 Task: Search one way flight ticket for 1 adult, 6 children, 1 infant in seat and 1 infant on lap in business from West Yellowstone: Yellowstone Airport to Greenville: Pitt-greenville Airport on 5-2-2023. Choice of flights is Royal air maroc. Number of bags: 1 carry on bag. Price is upto 30000. Outbound departure time preference is 16:15.
Action: Mouse moved to (336, 299)
Screenshot: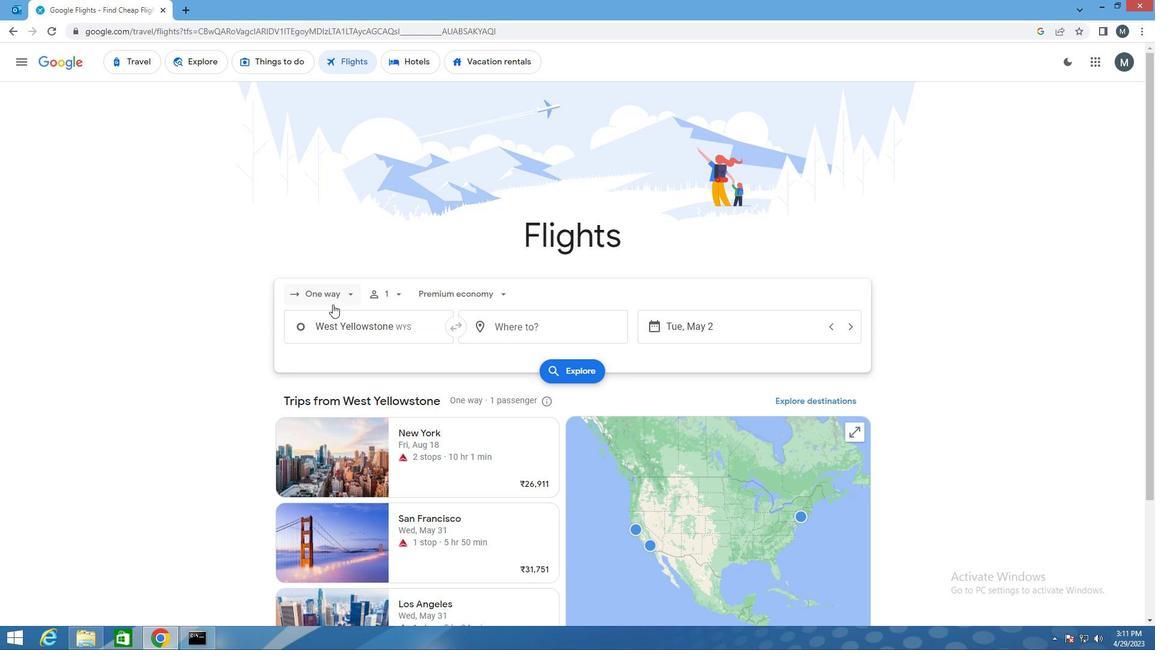 
Action: Mouse pressed left at (336, 299)
Screenshot: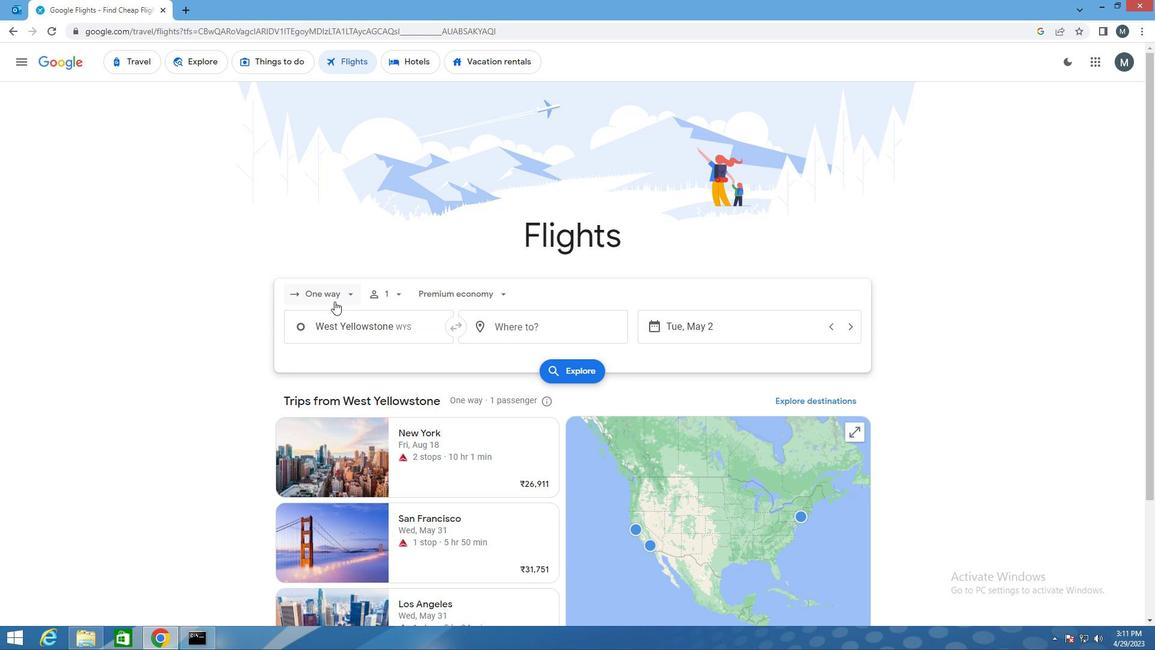 
Action: Mouse moved to (337, 347)
Screenshot: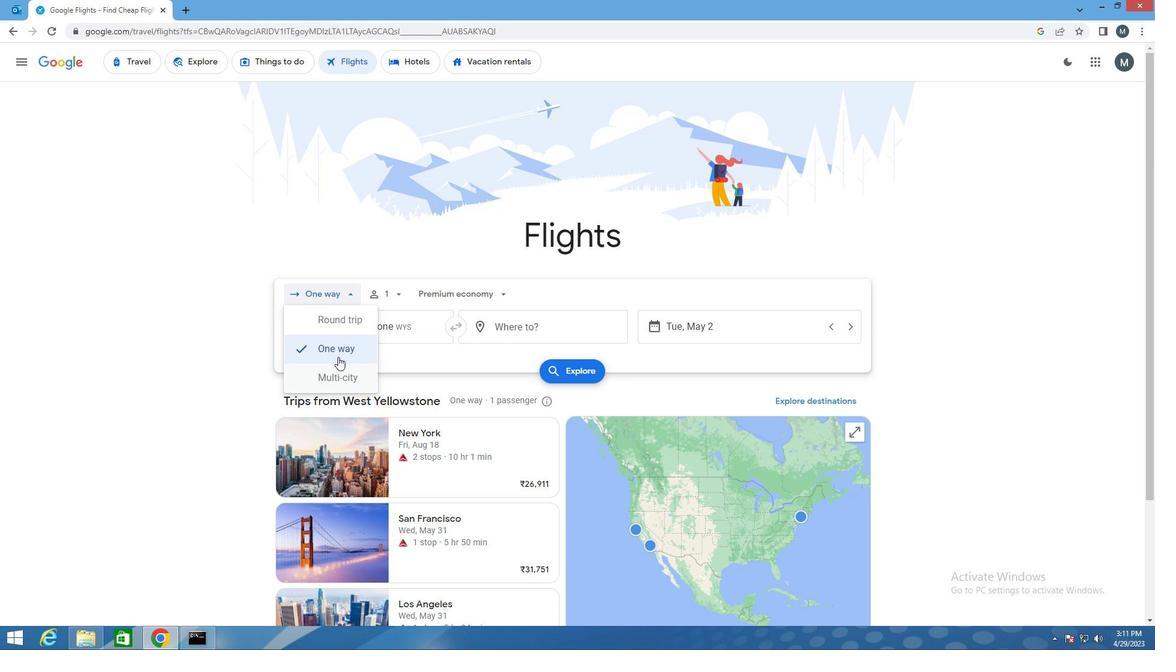 
Action: Mouse pressed left at (337, 347)
Screenshot: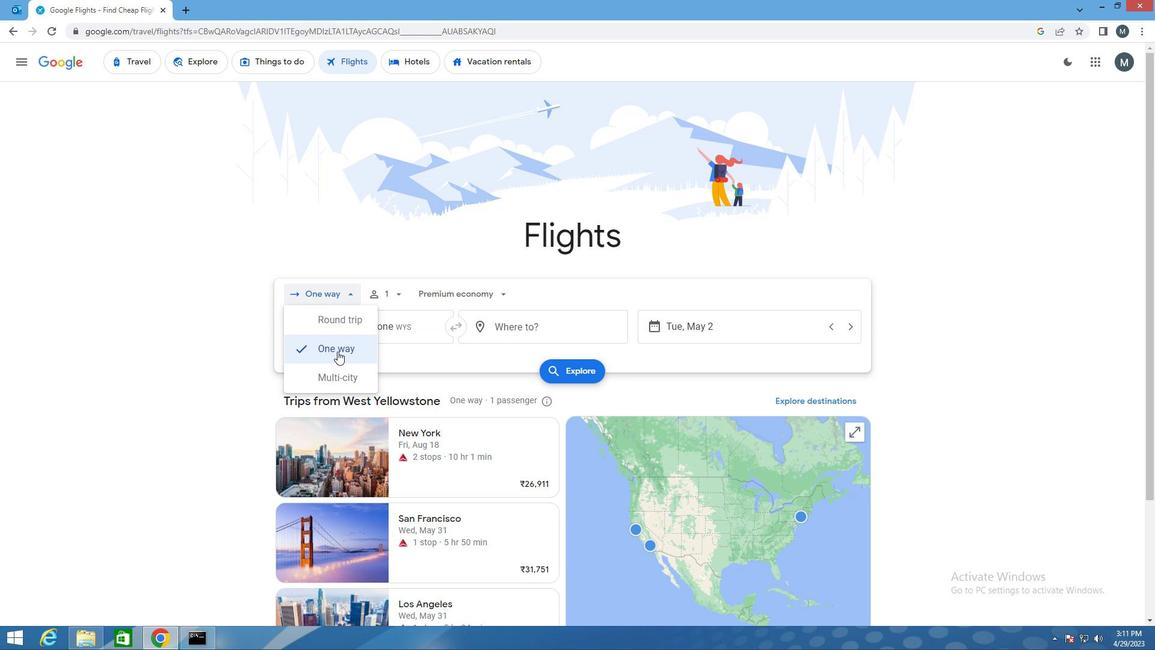 
Action: Mouse moved to (403, 296)
Screenshot: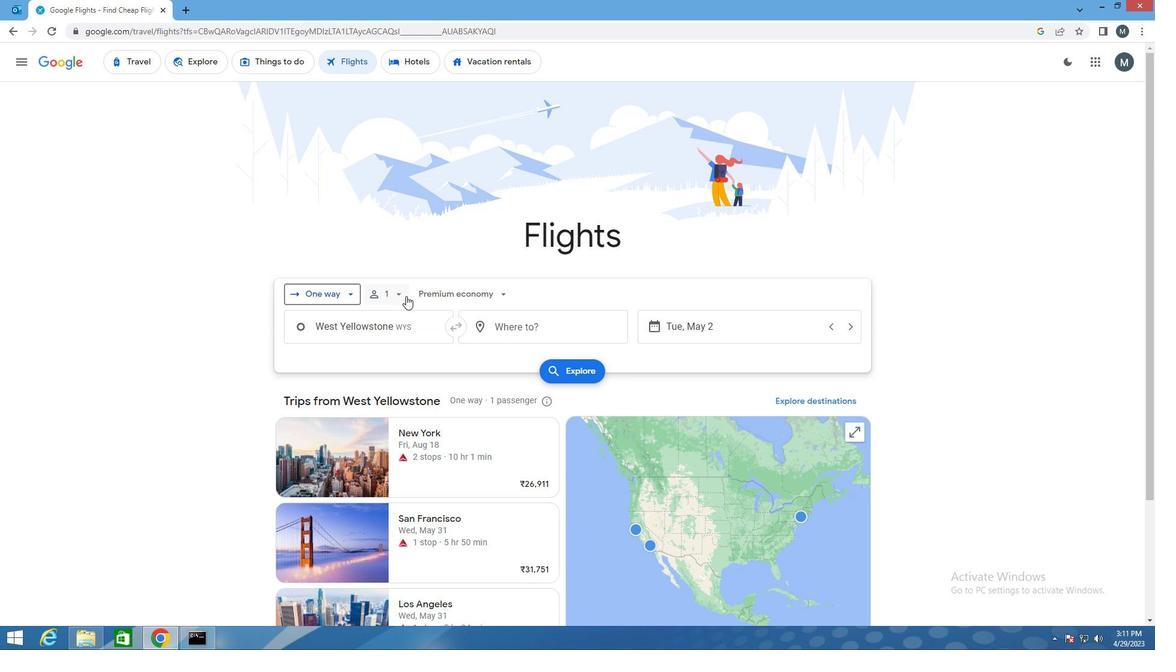 
Action: Mouse pressed left at (403, 296)
Screenshot: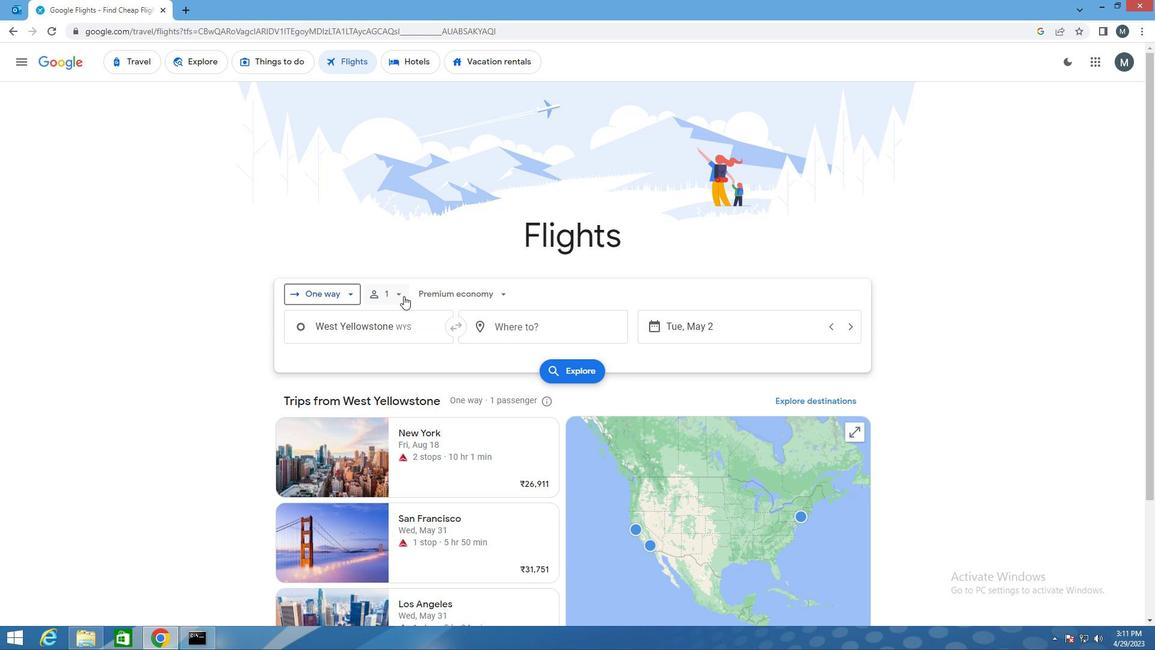 
Action: Mouse moved to (487, 322)
Screenshot: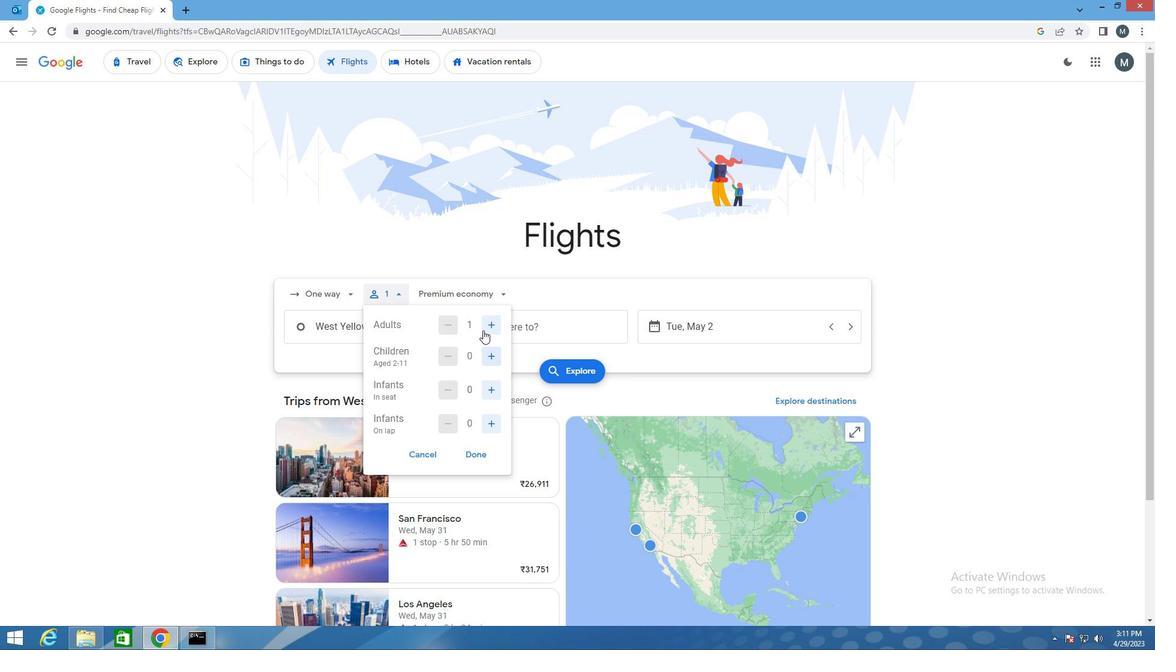 
Action: Mouse pressed left at (487, 322)
Screenshot: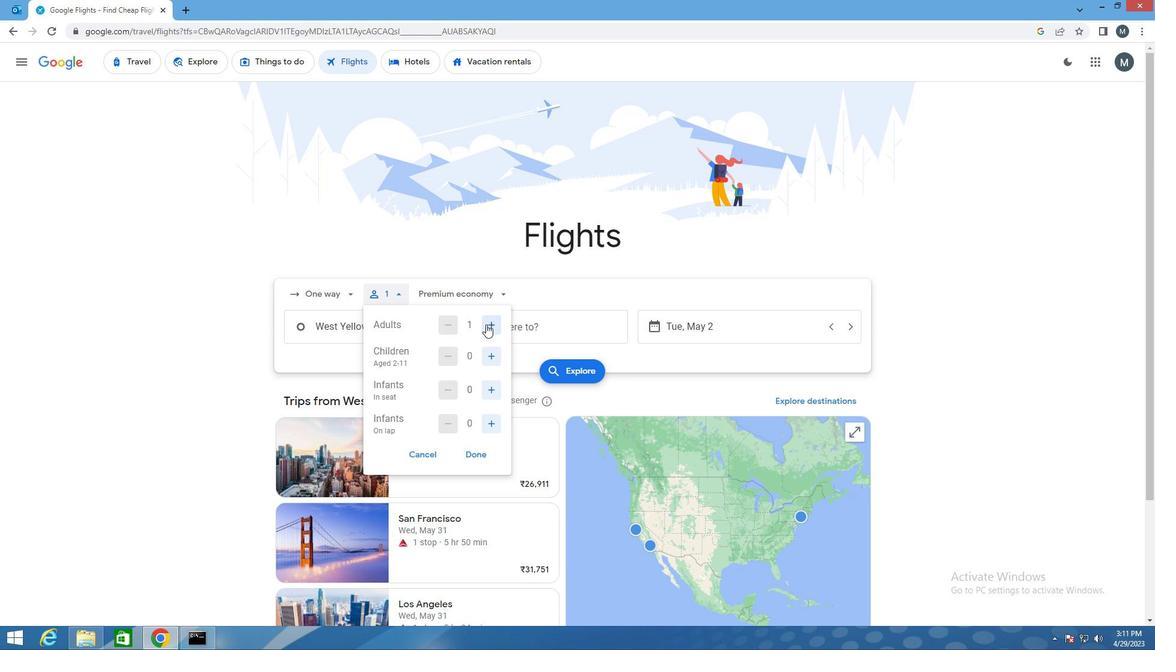 
Action: Mouse moved to (496, 356)
Screenshot: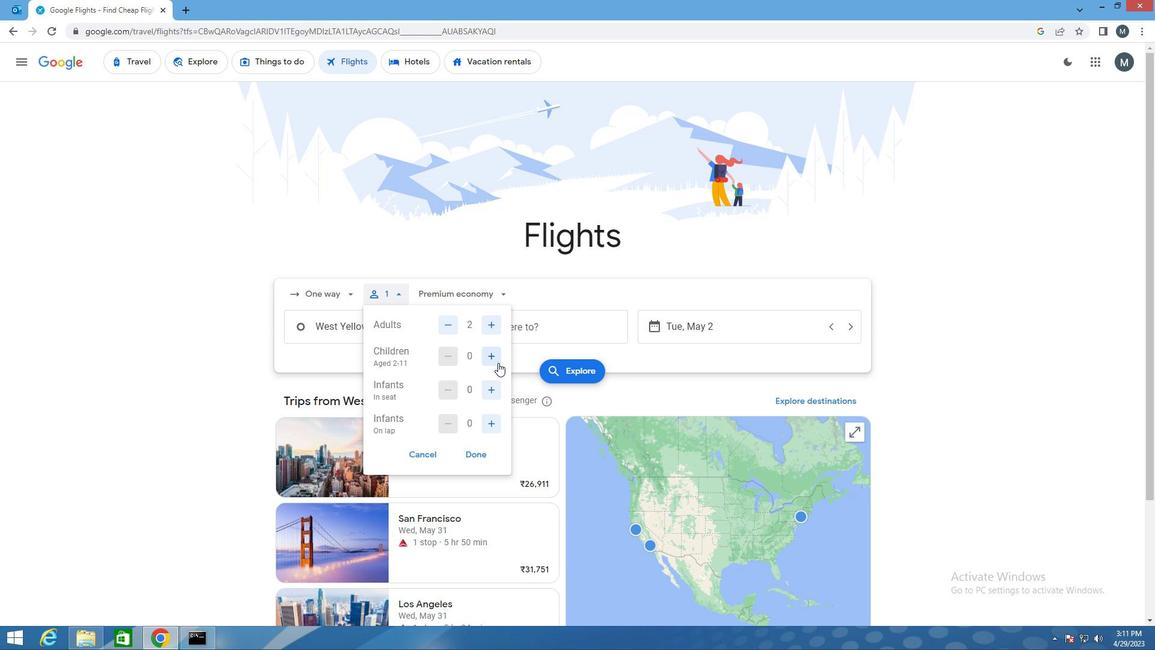 
Action: Mouse pressed left at (496, 356)
Screenshot: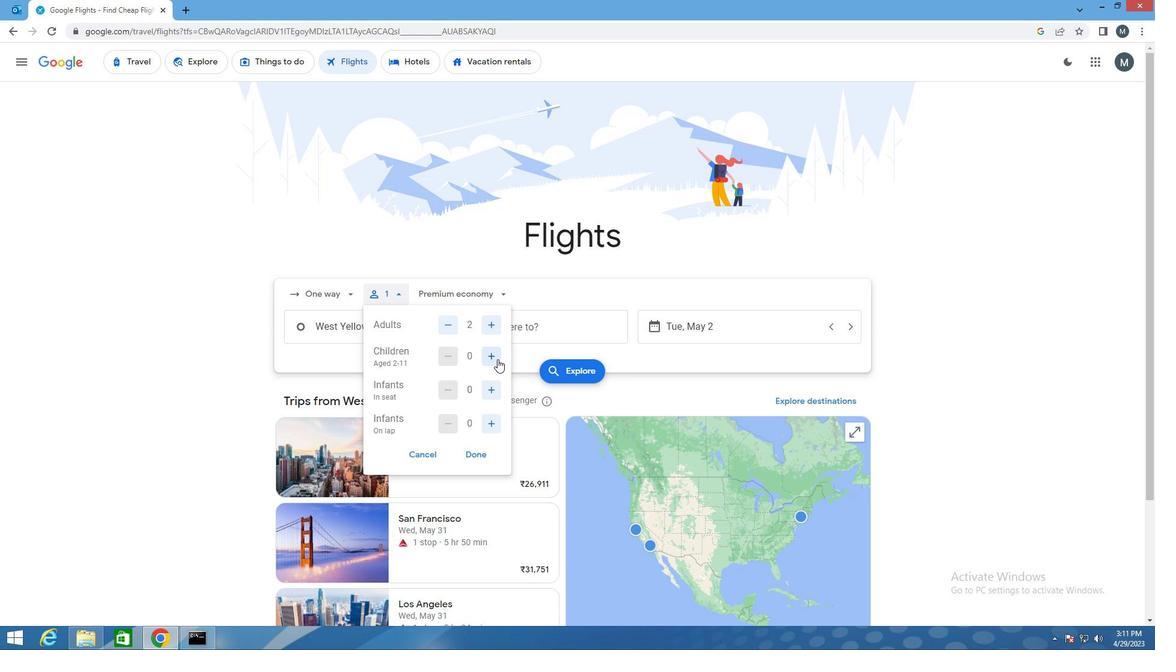
Action: Mouse moved to (452, 327)
Screenshot: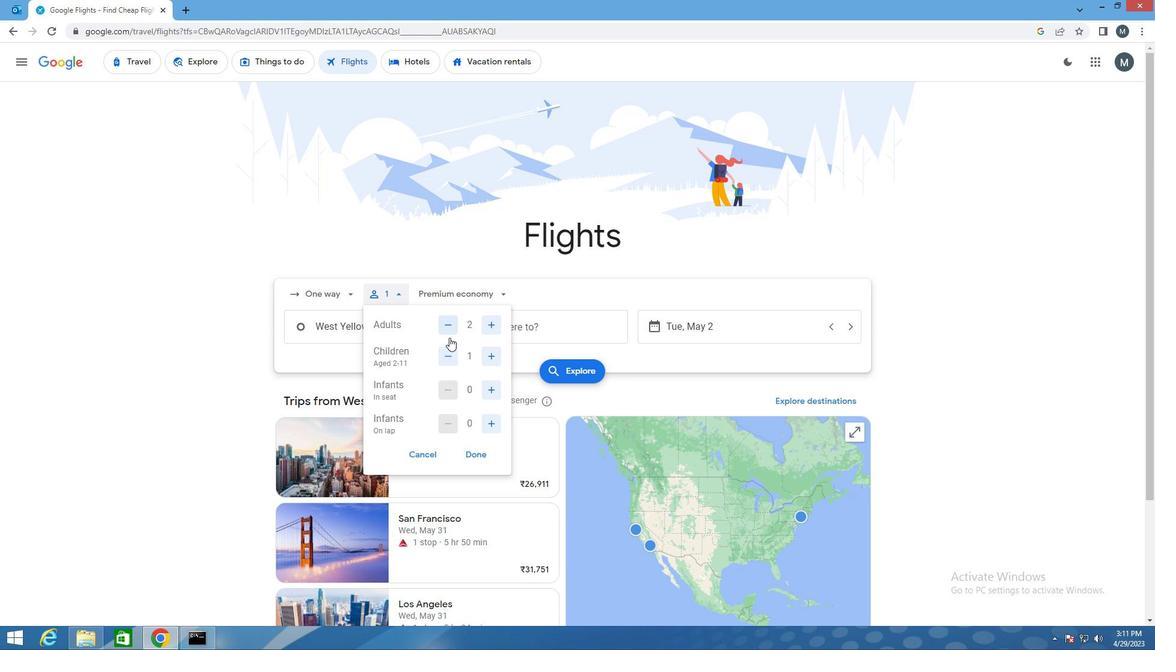 
Action: Mouse pressed left at (452, 327)
Screenshot: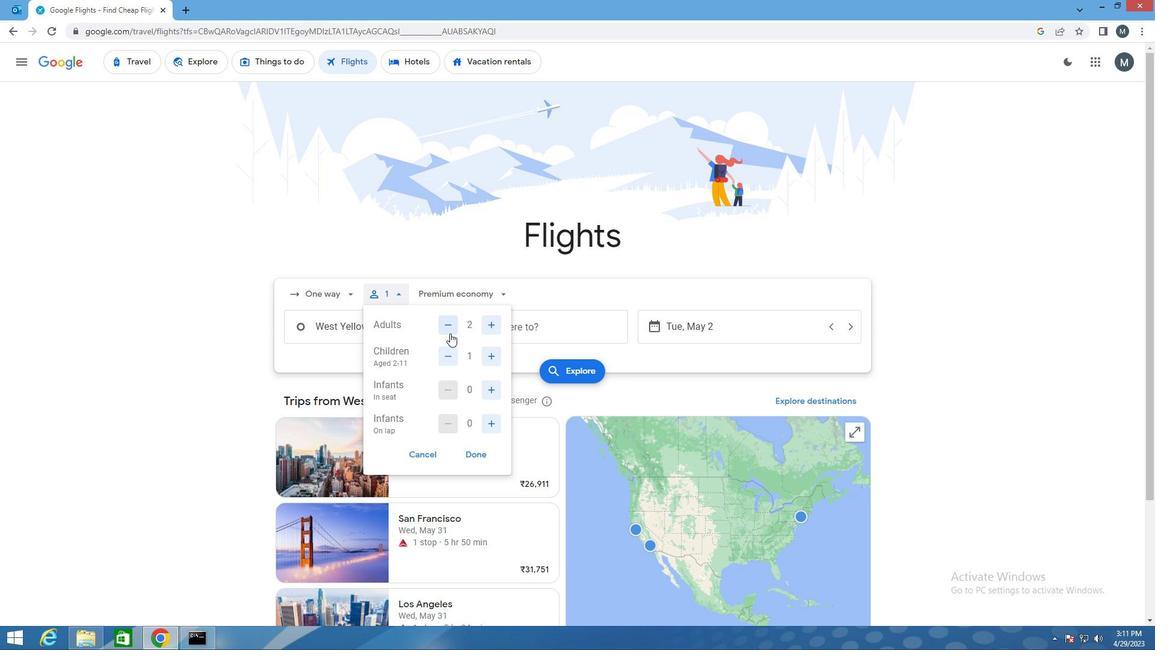 
Action: Mouse moved to (491, 360)
Screenshot: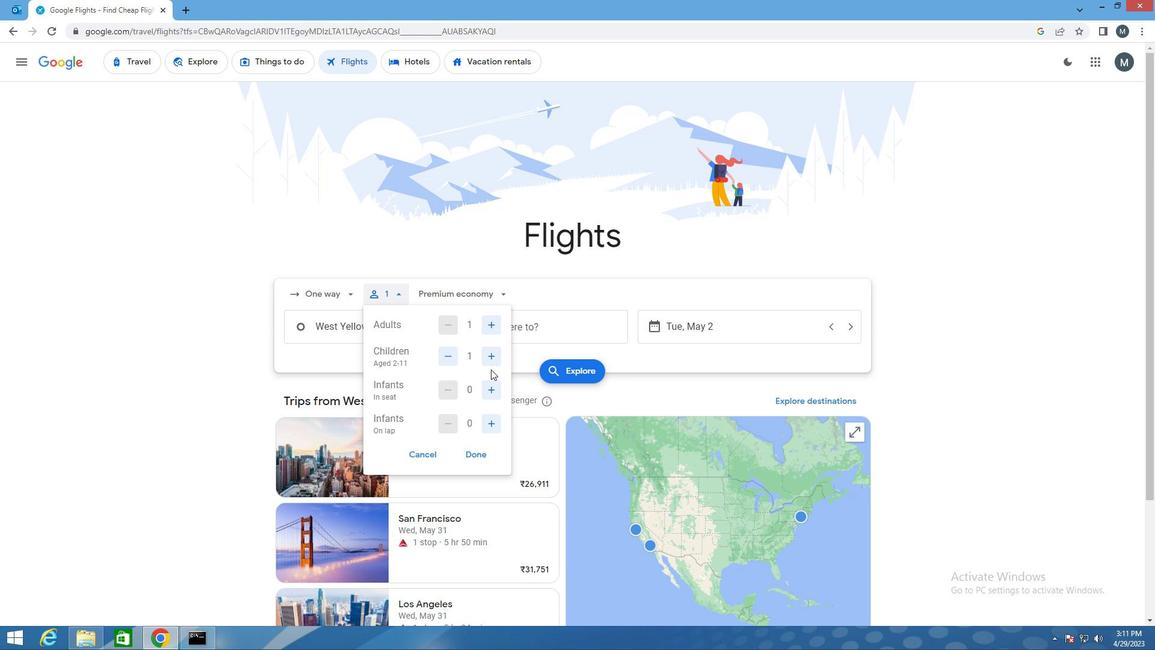 
Action: Mouse pressed left at (491, 360)
Screenshot: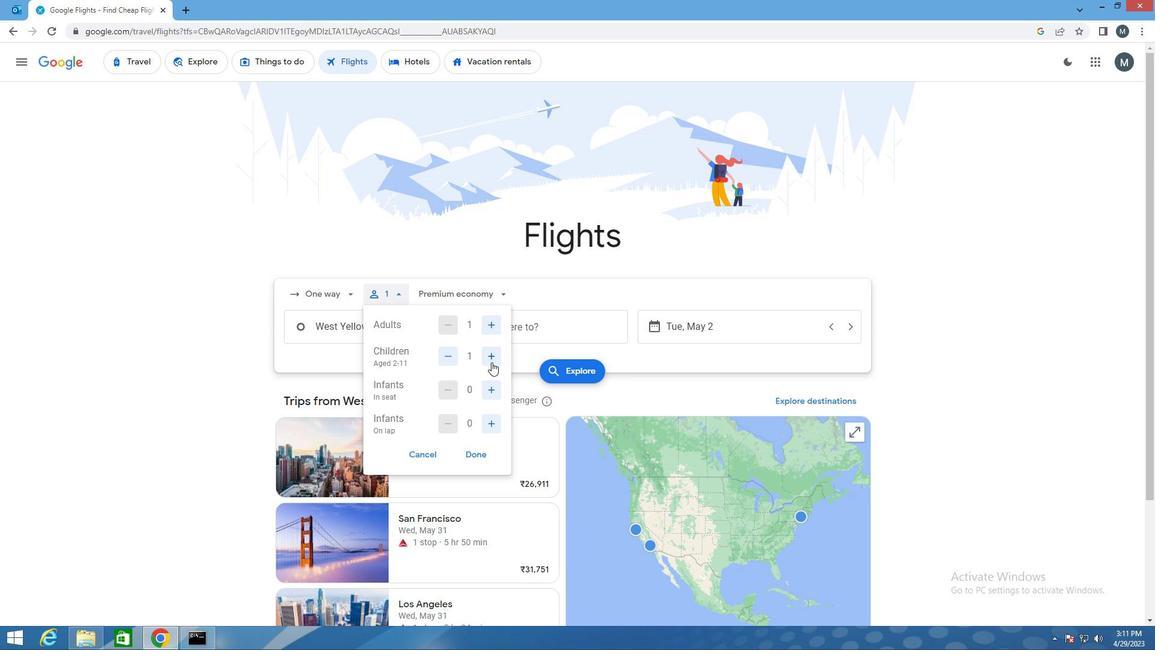 
Action: Mouse pressed left at (491, 360)
Screenshot: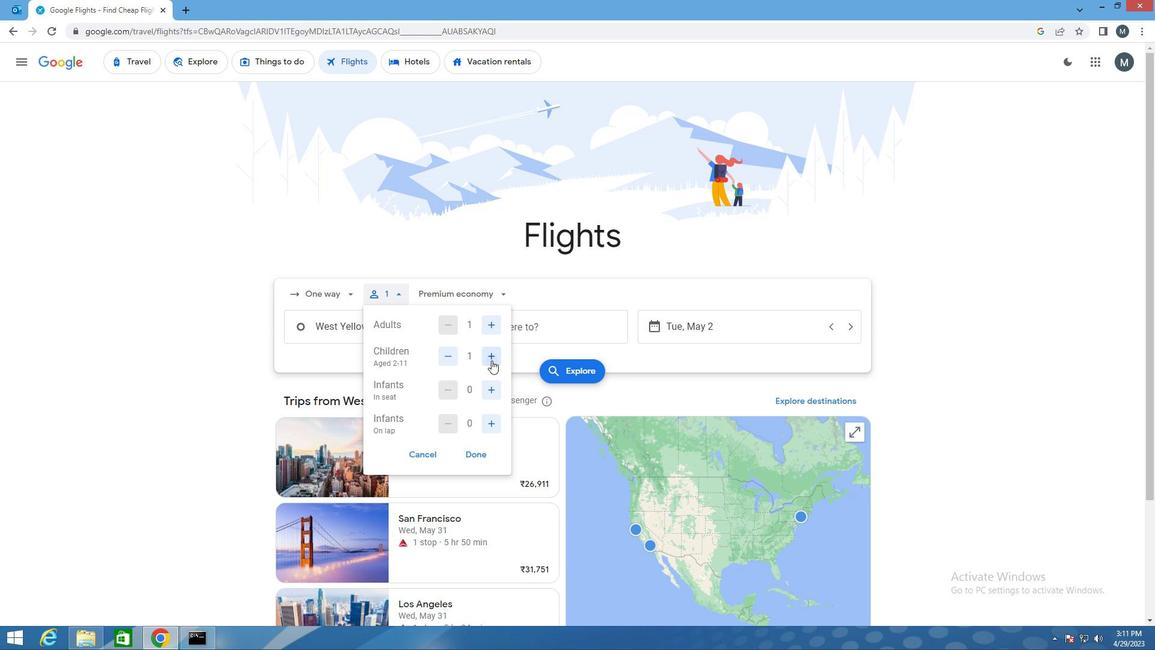 
Action: Mouse pressed left at (491, 360)
Screenshot: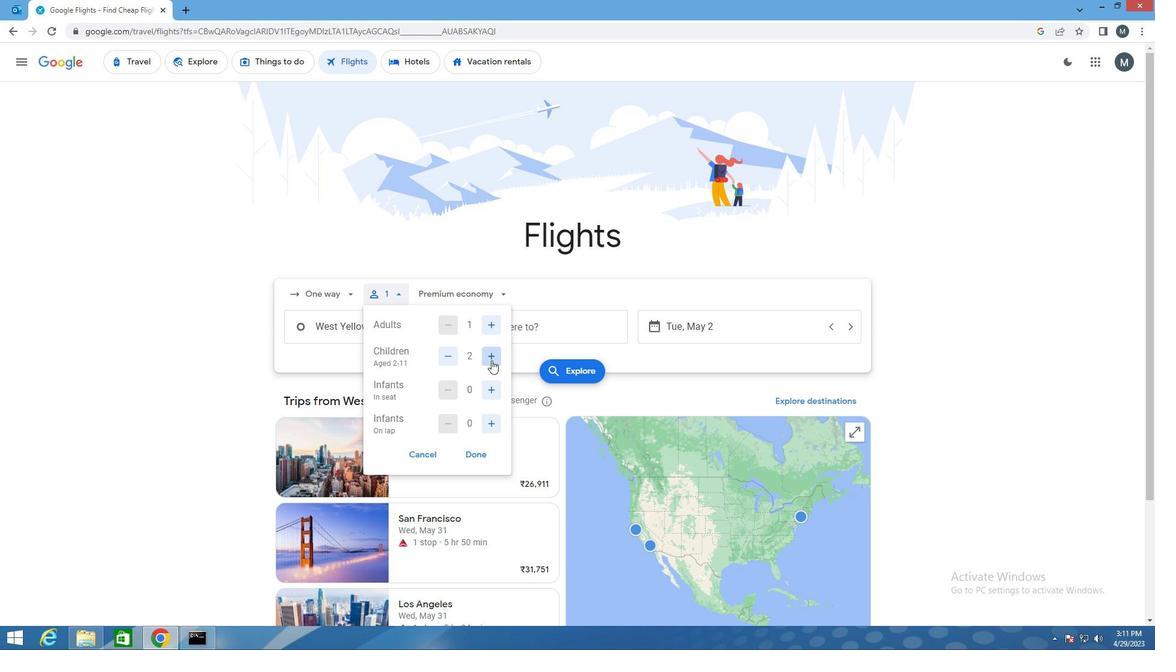 
Action: Mouse moved to (492, 359)
Screenshot: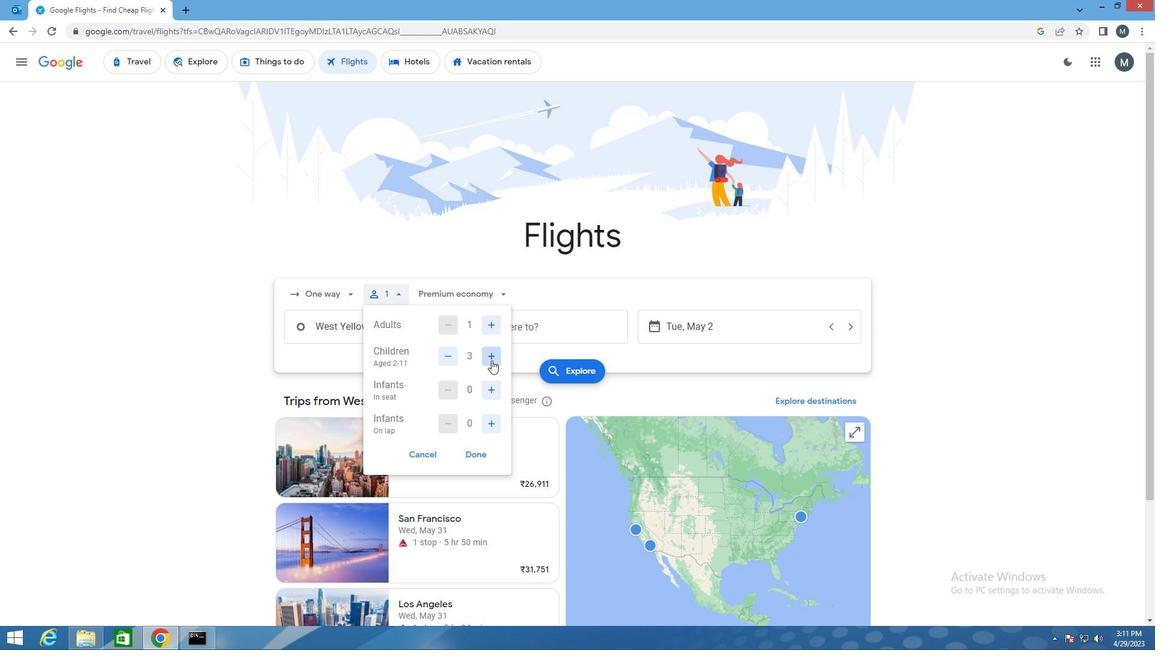 
Action: Mouse pressed left at (492, 359)
Screenshot: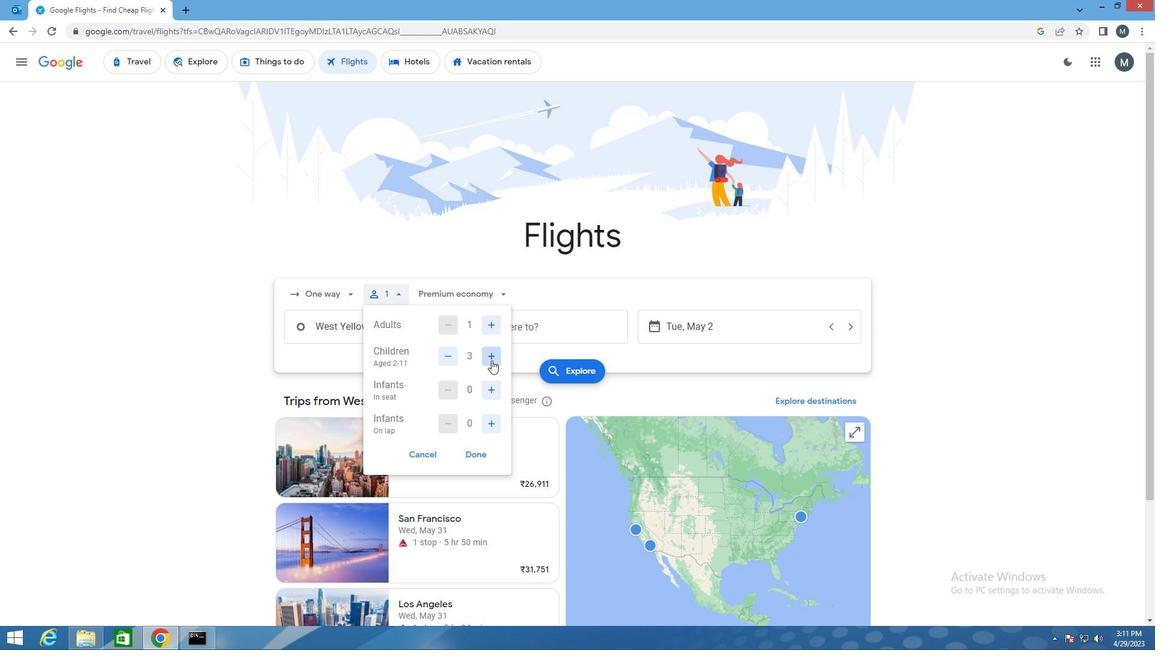 
Action: Mouse pressed left at (492, 359)
Screenshot: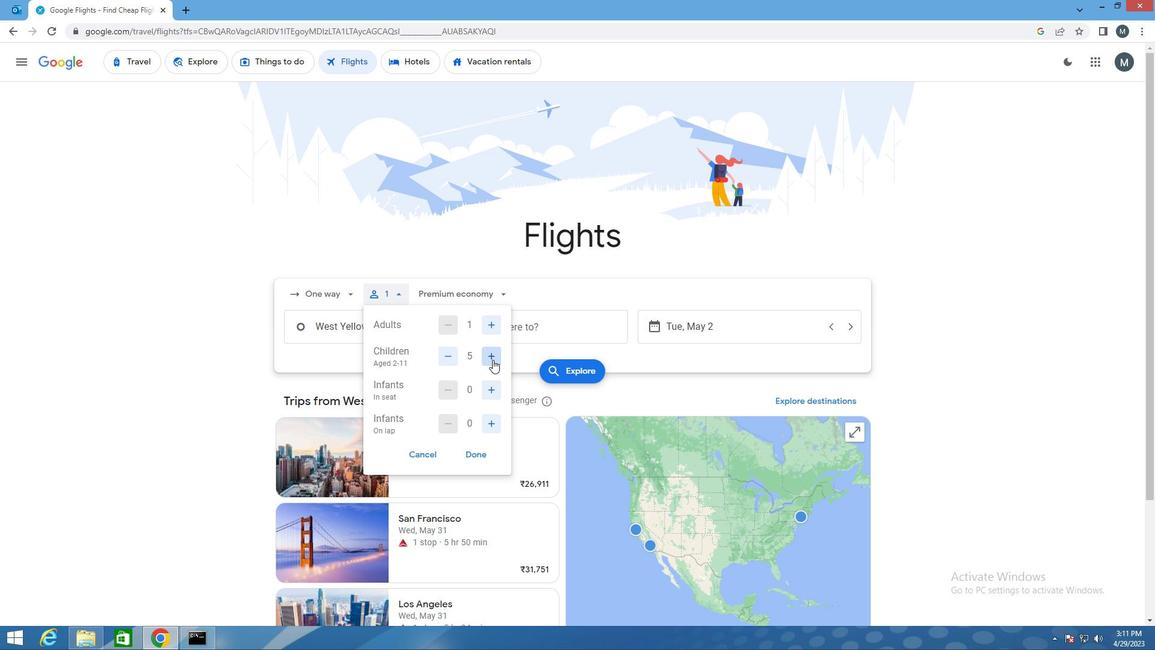 
Action: Mouse moved to (495, 390)
Screenshot: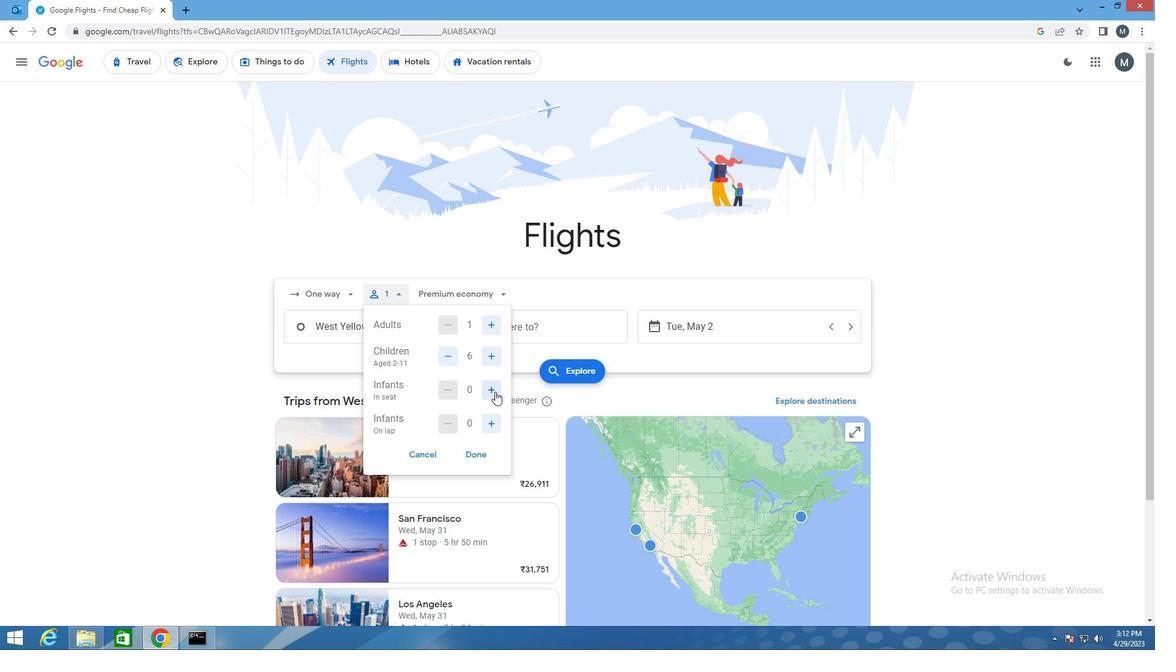 
Action: Mouse pressed left at (495, 390)
Screenshot: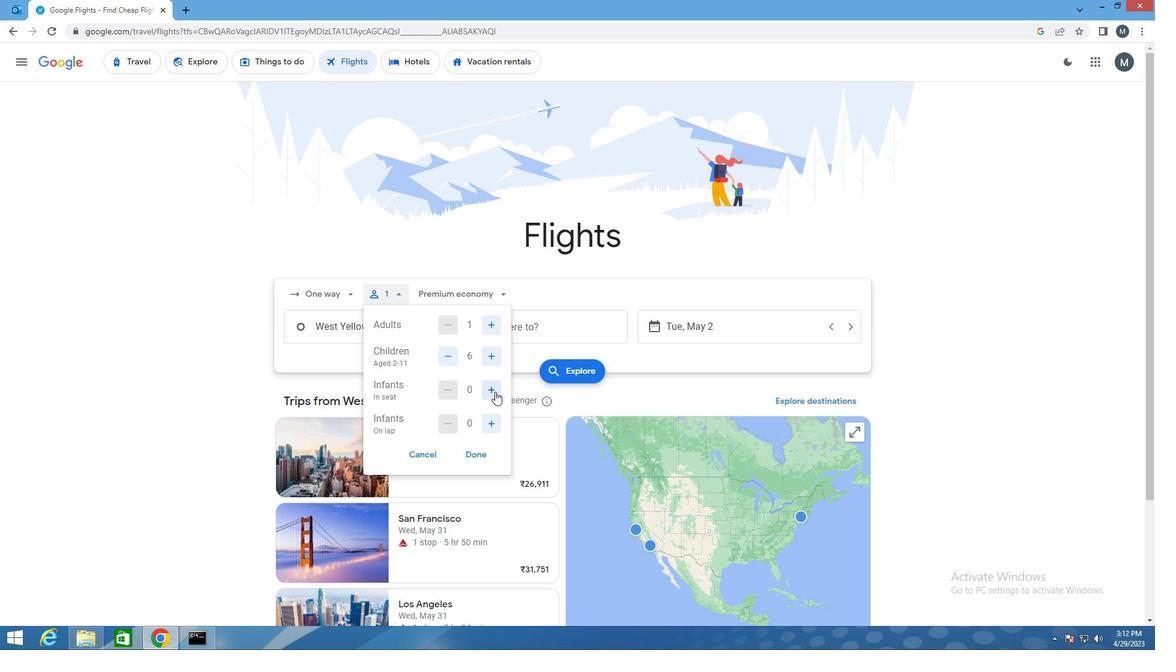 
Action: Mouse moved to (485, 423)
Screenshot: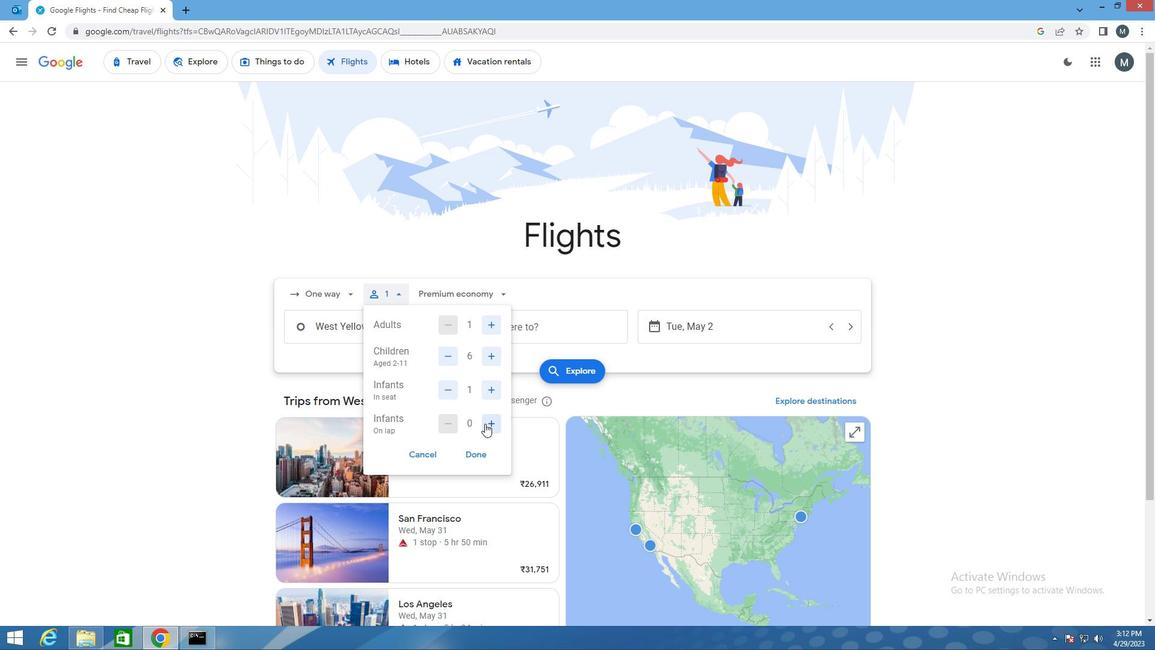 
Action: Mouse pressed left at (485, 423)
Screenshot: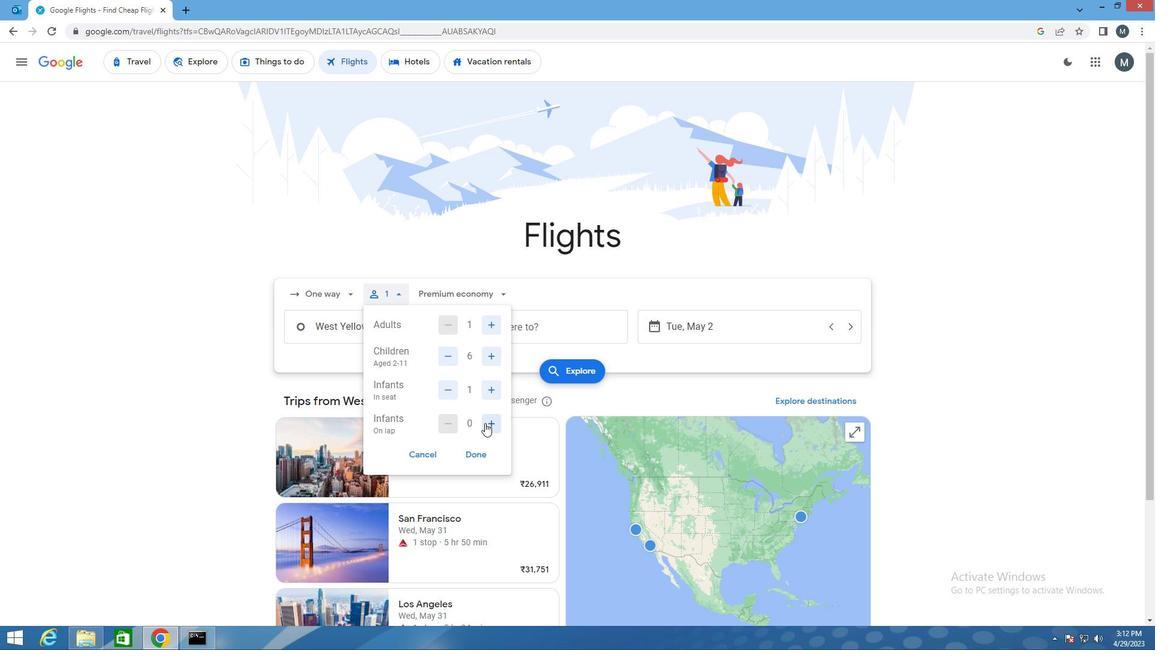 
Action: Mouse moved to (474, 453)
Screenshot: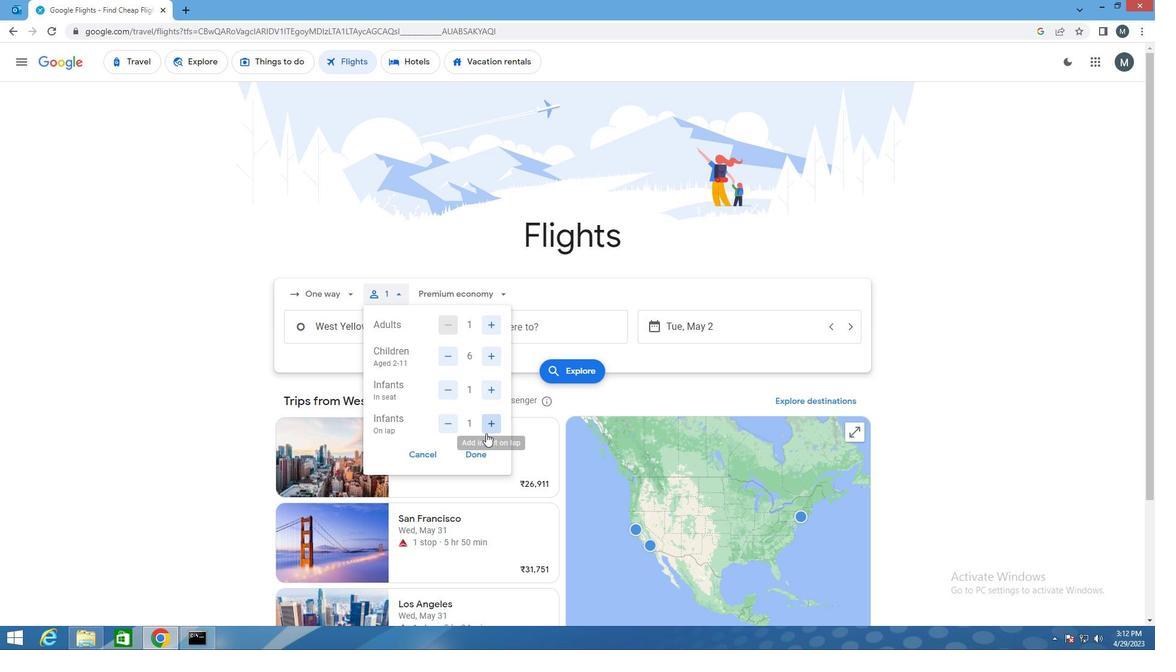 
Action: Mouse pressed left at (474, 453)
Screenshot: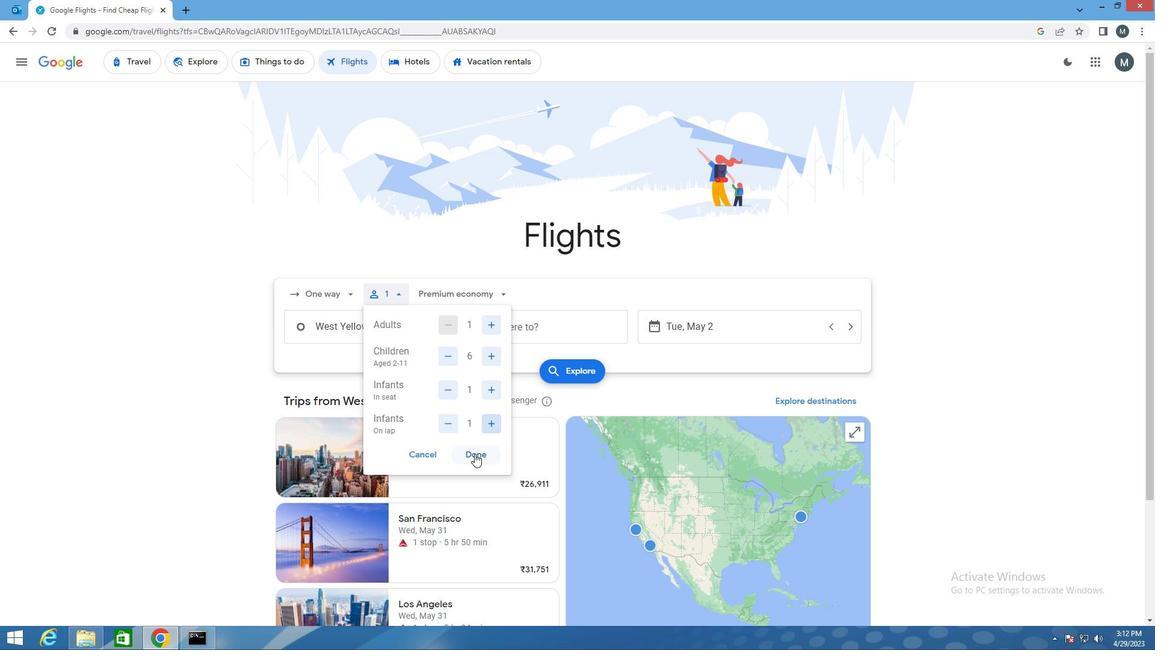 
Action: Mouse moved to (480, 305)
Screenshot: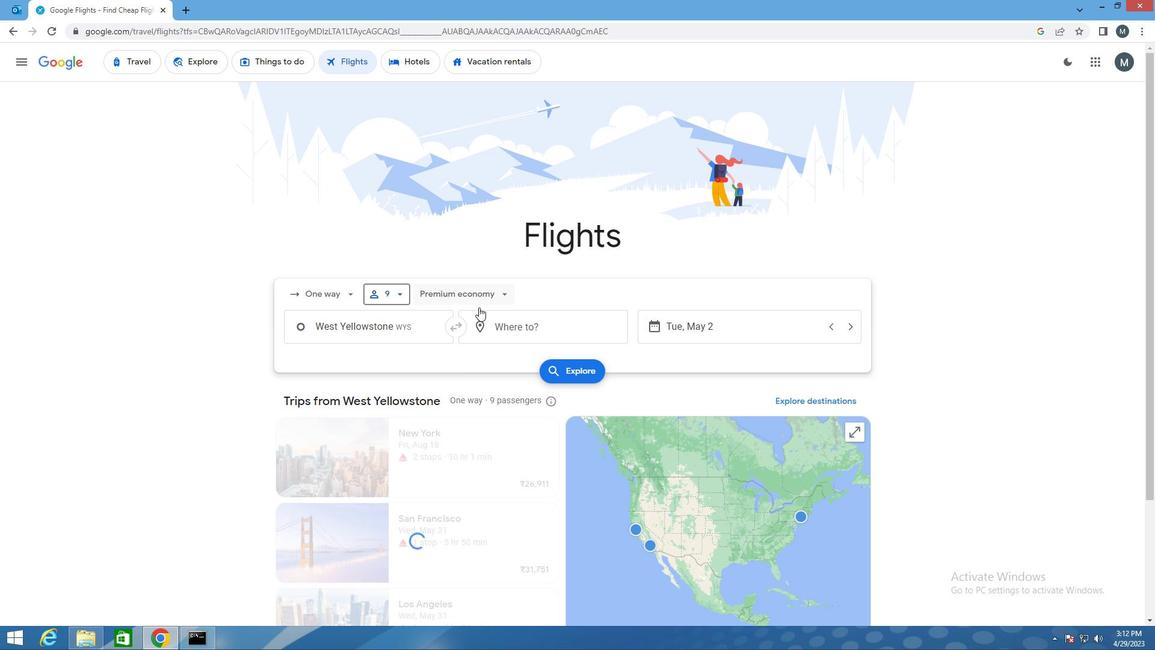 
Action: Mouse pressed left at (480, 305)
Screenshot: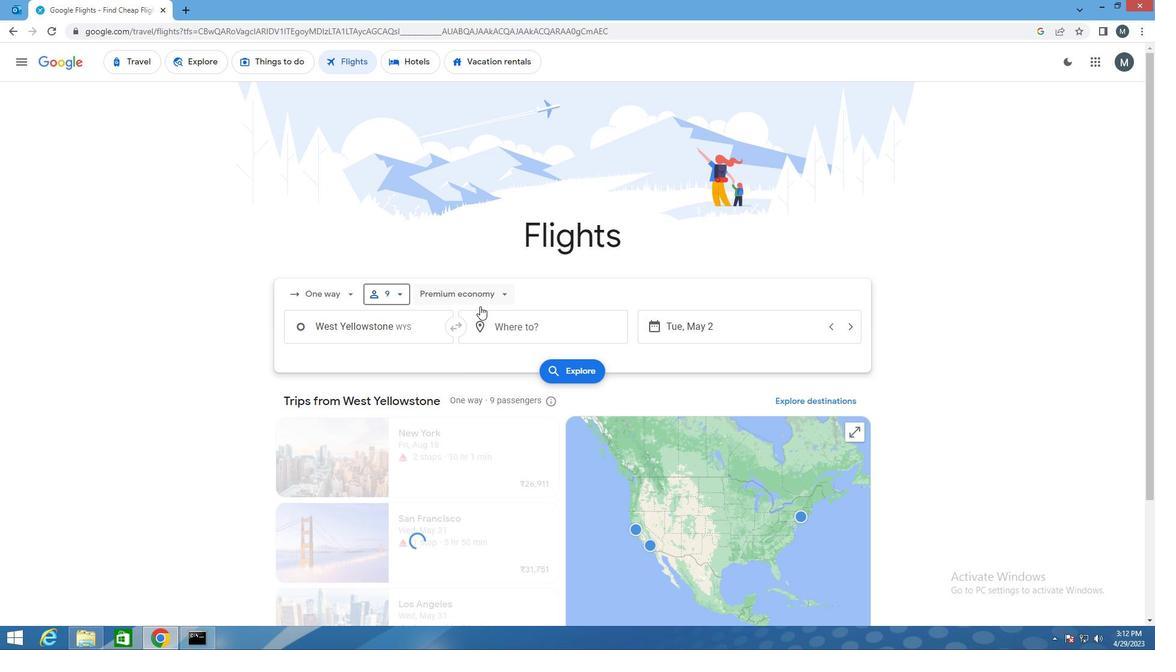 
Action: Mouse moved to (463, 379)
Screenshot: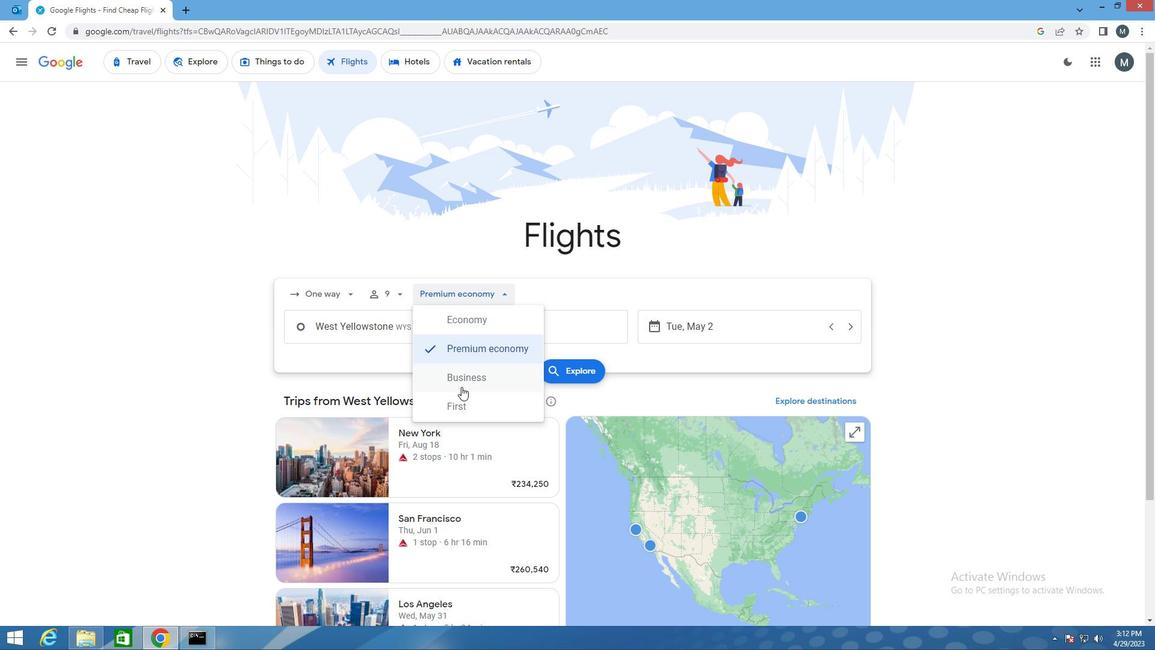 
Action: Mouse pressed left at (463, 379)
Screenshot: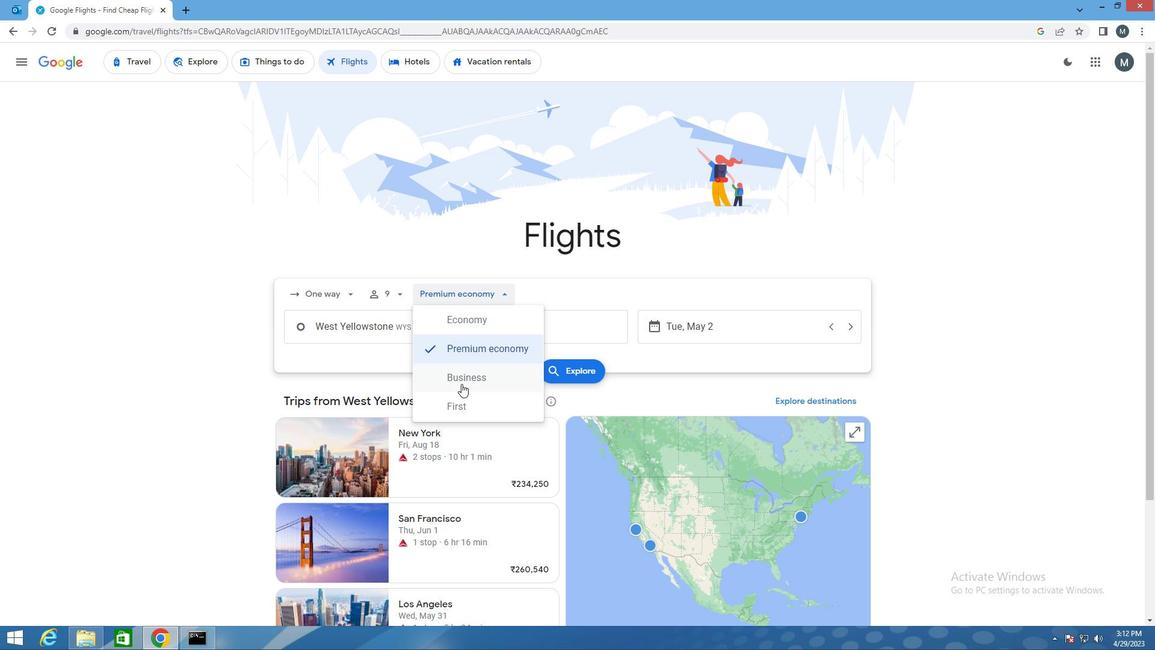 
Action: Mouse moved to (405, 333)
Screenshot: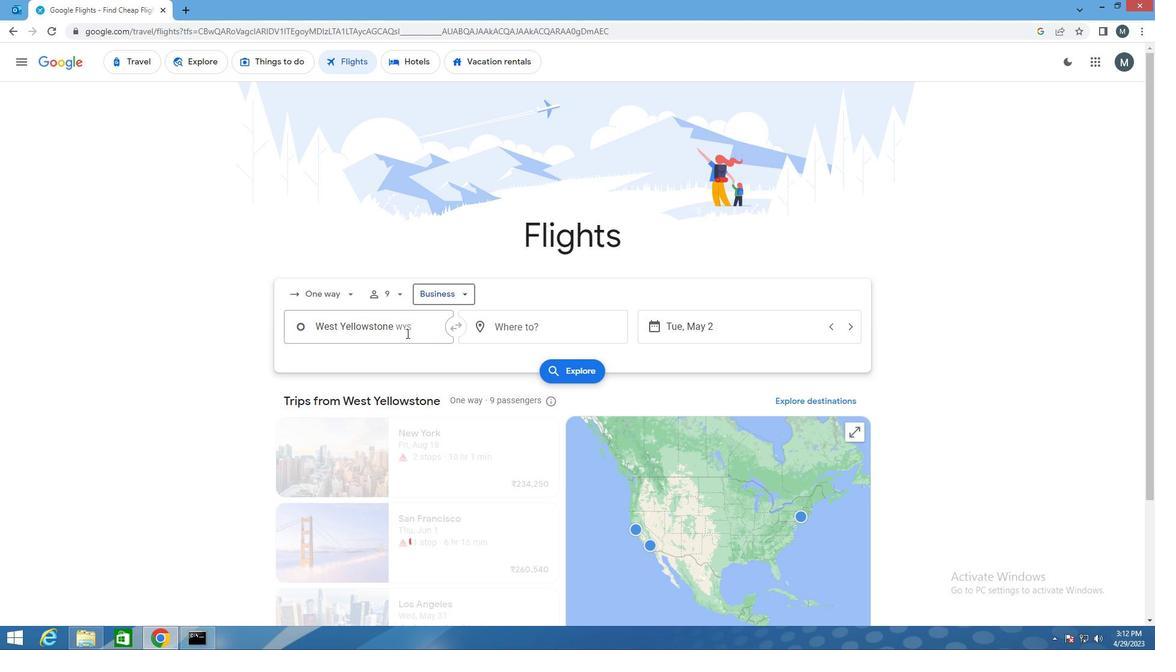 
Action: Mouse pressed left at (405, 333)
Screenshot: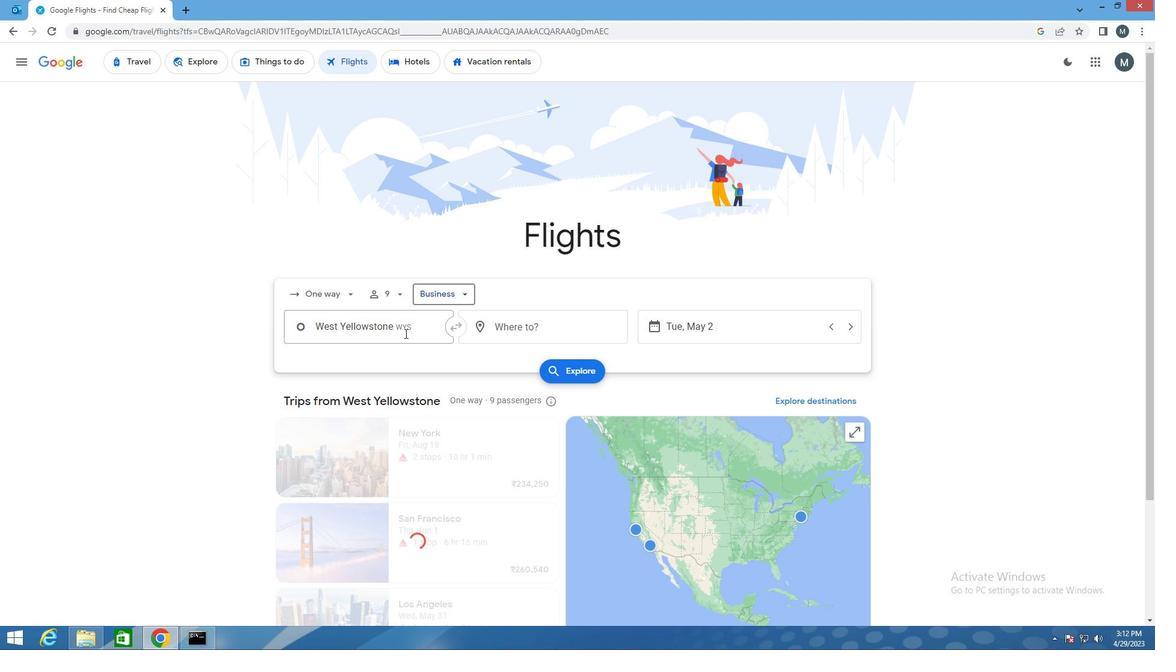 
Action: Key pressed w
Screenshot: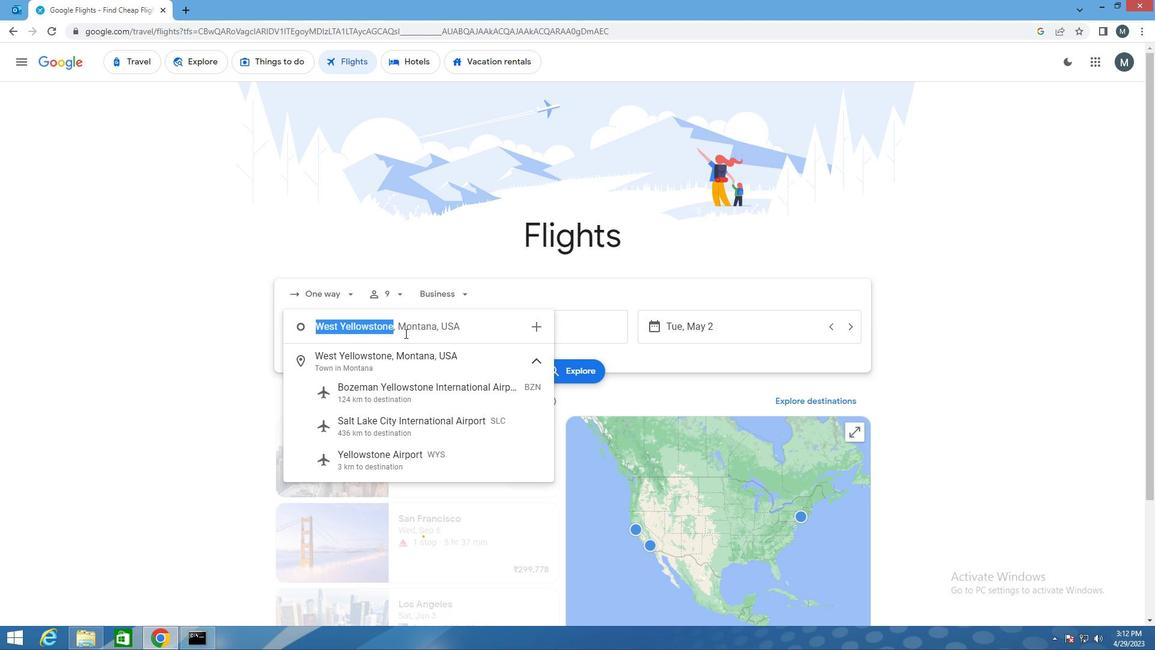 
Action: Mouse moved to (403, 333)
Screenshot: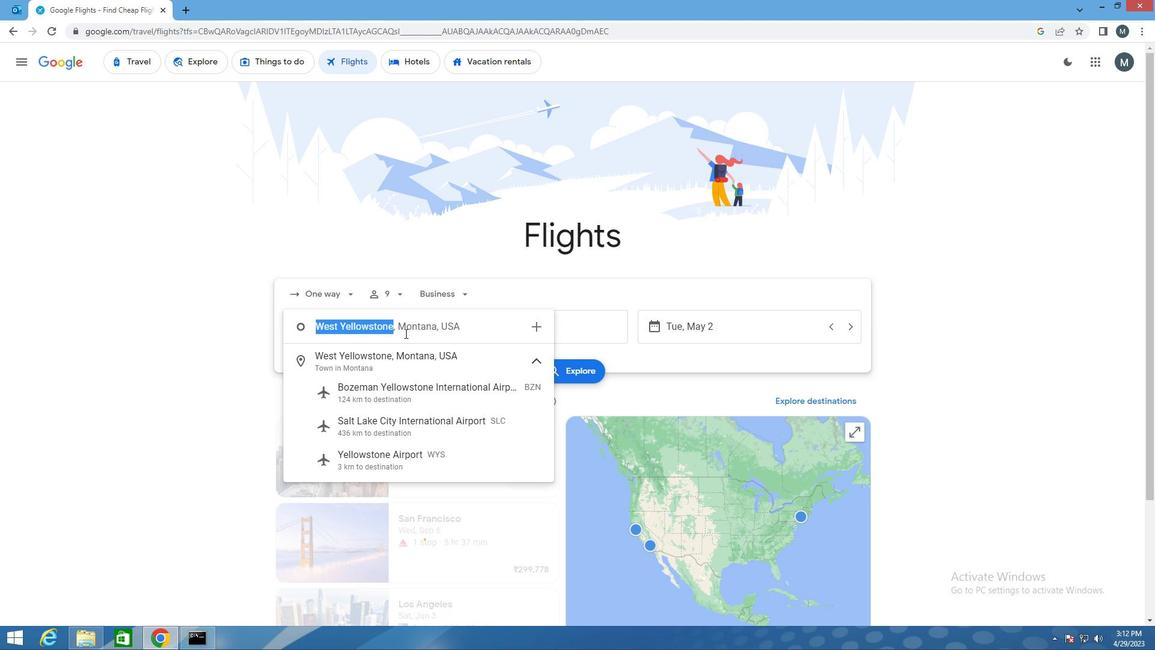 
Action: Key pressed y
Screenshot: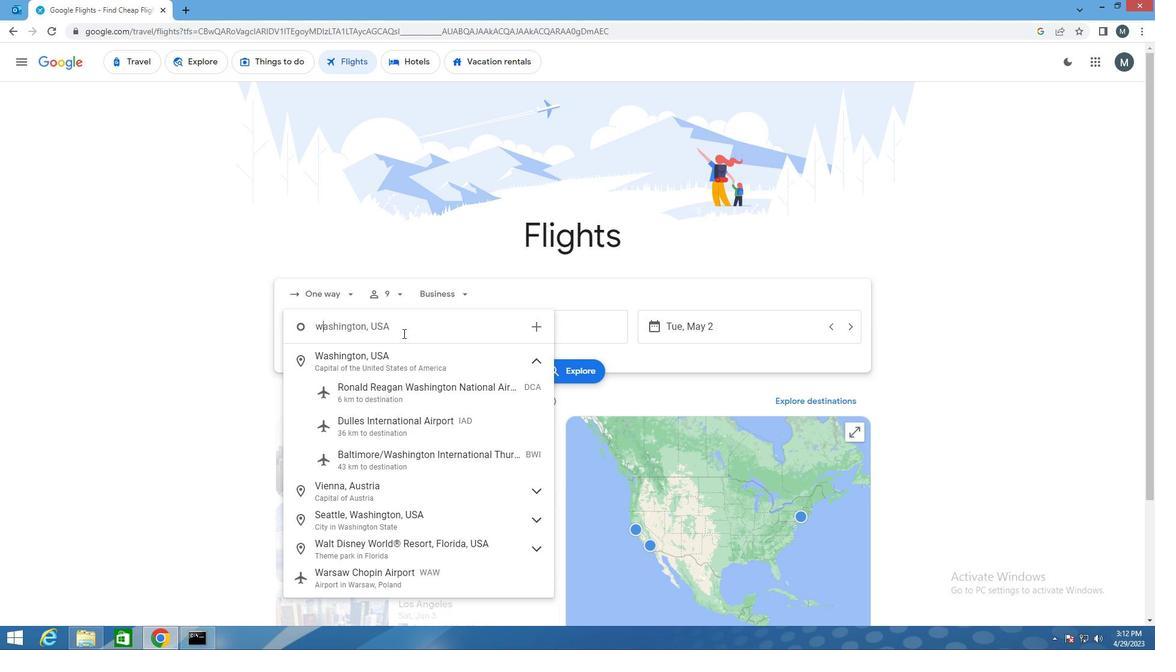 
Action: Mouse moved to (403, 334)
Screenshot: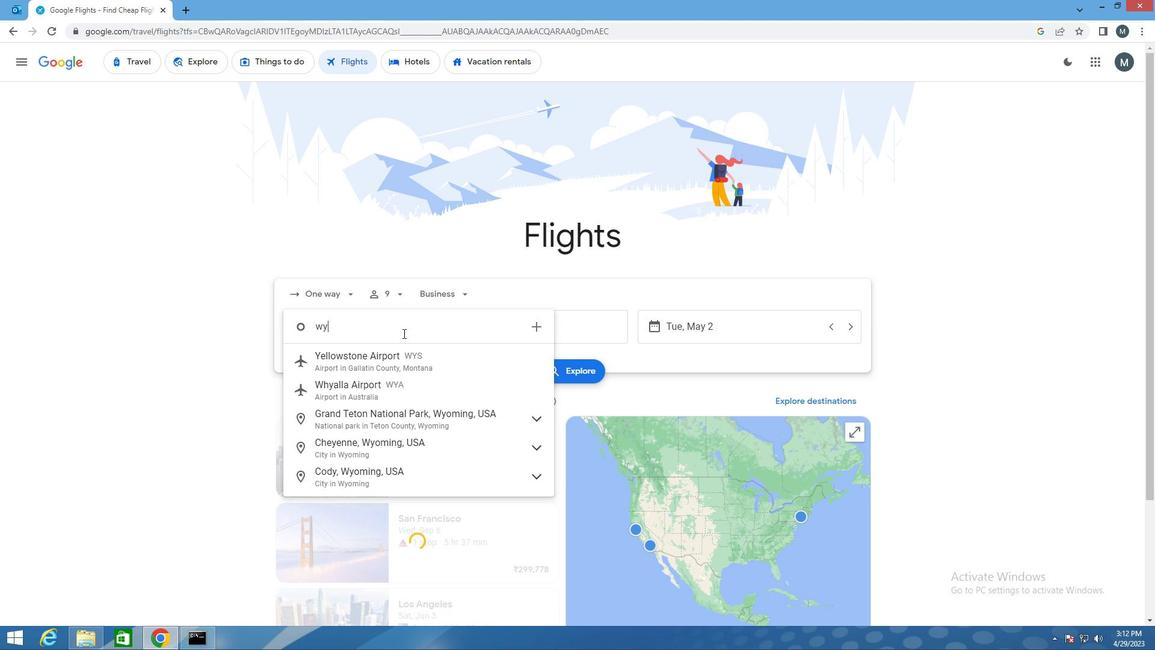 
Action: Key pressed s
Screenshot: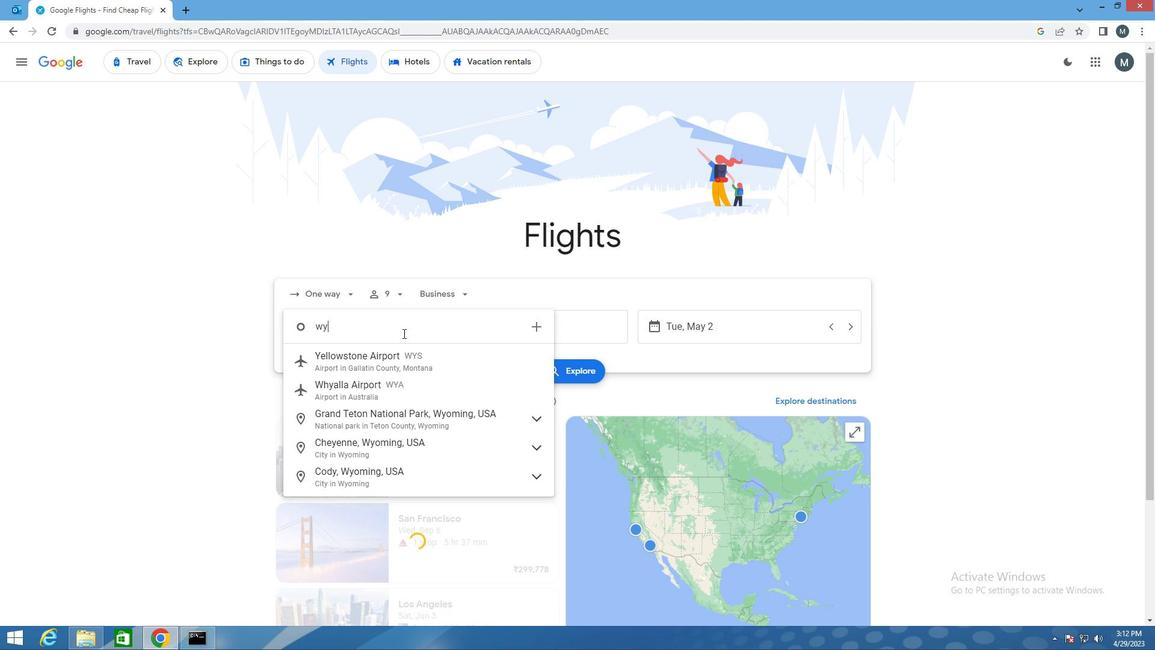 
Action: Mouse moved to (405, 365)
Screenshot: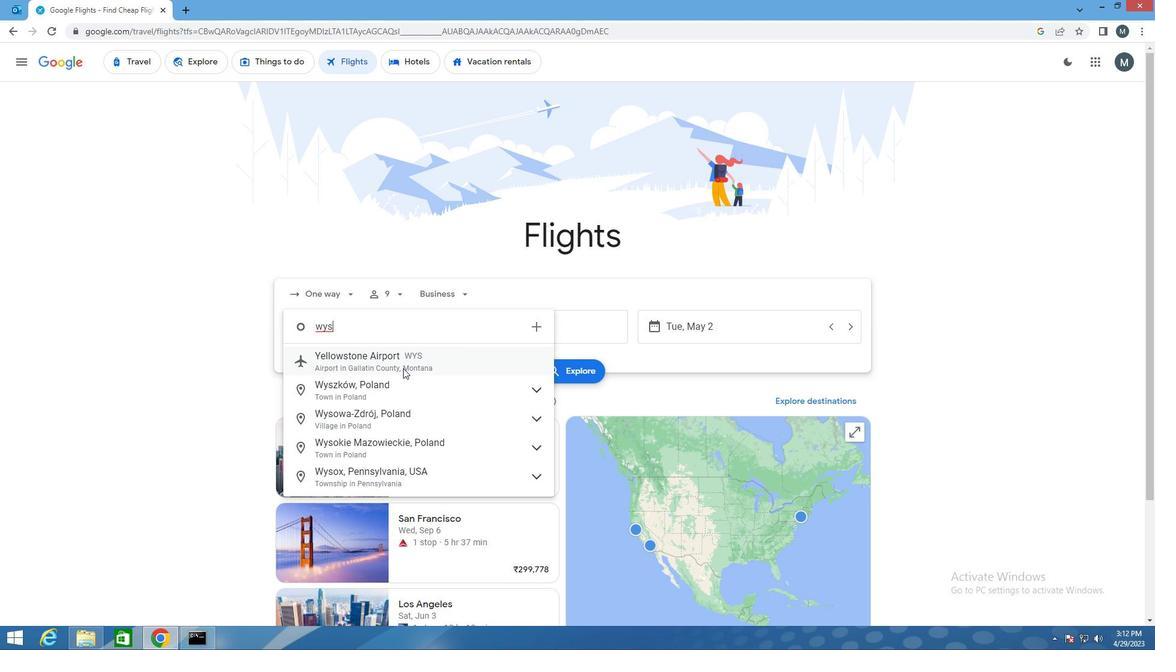 
Action: Mouse pressed left at (405, 365)
Screenshot: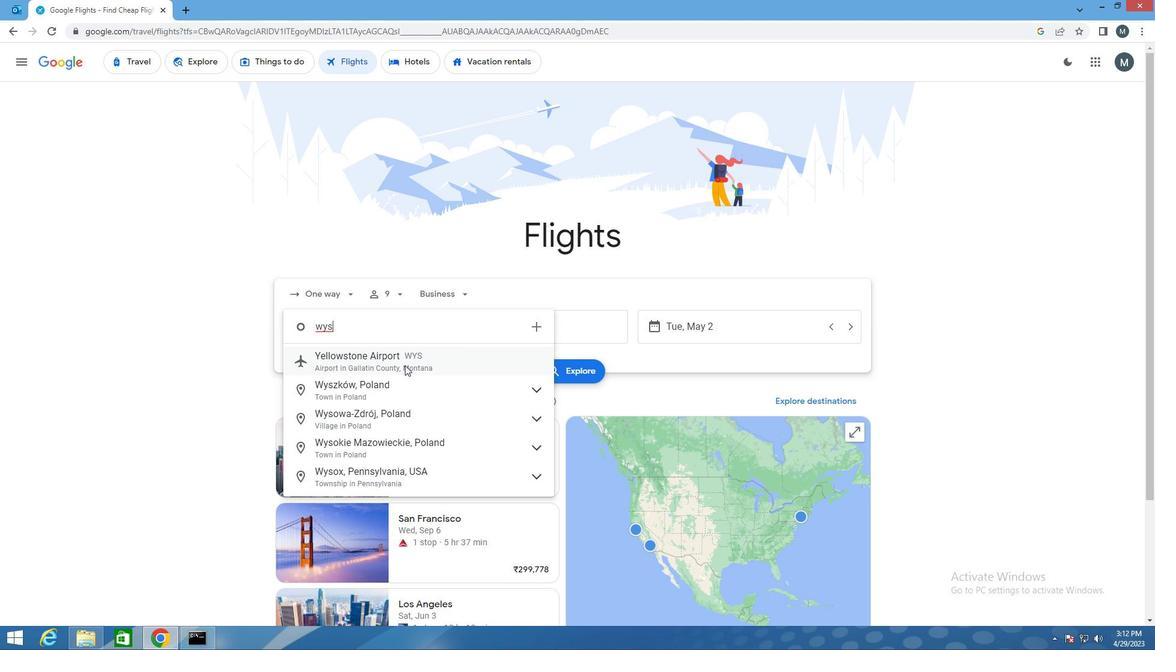 
Action: Mouse moved to (512, 334)
Screenshot: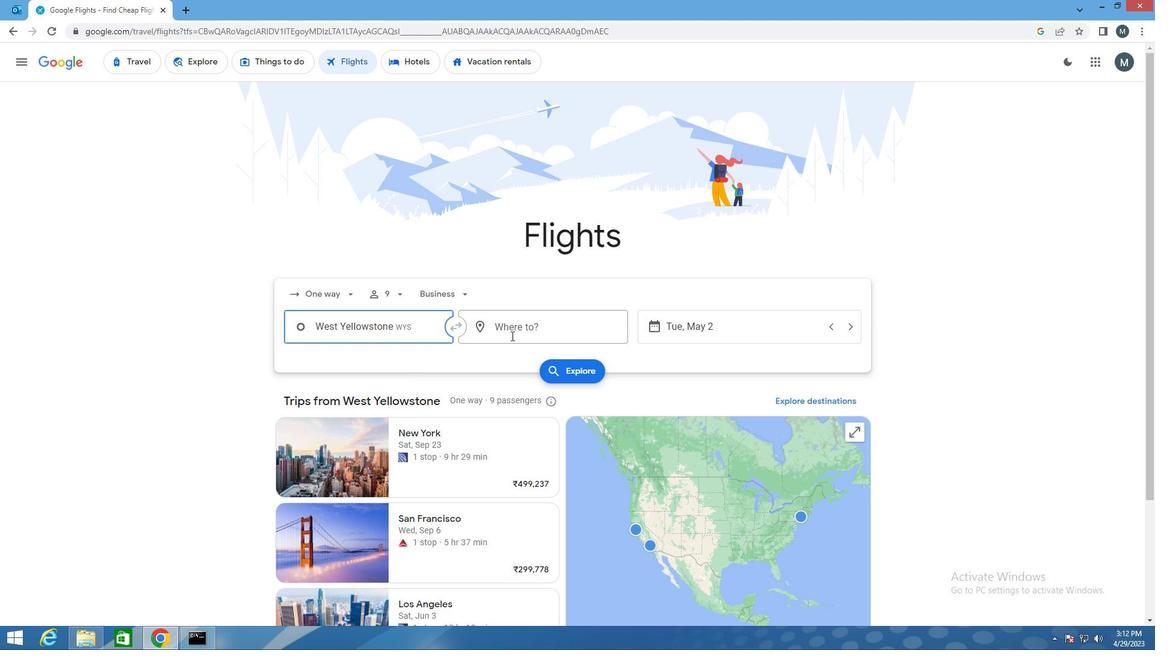 
Action: Mouse pressed left at (512, 334)
Screenshot: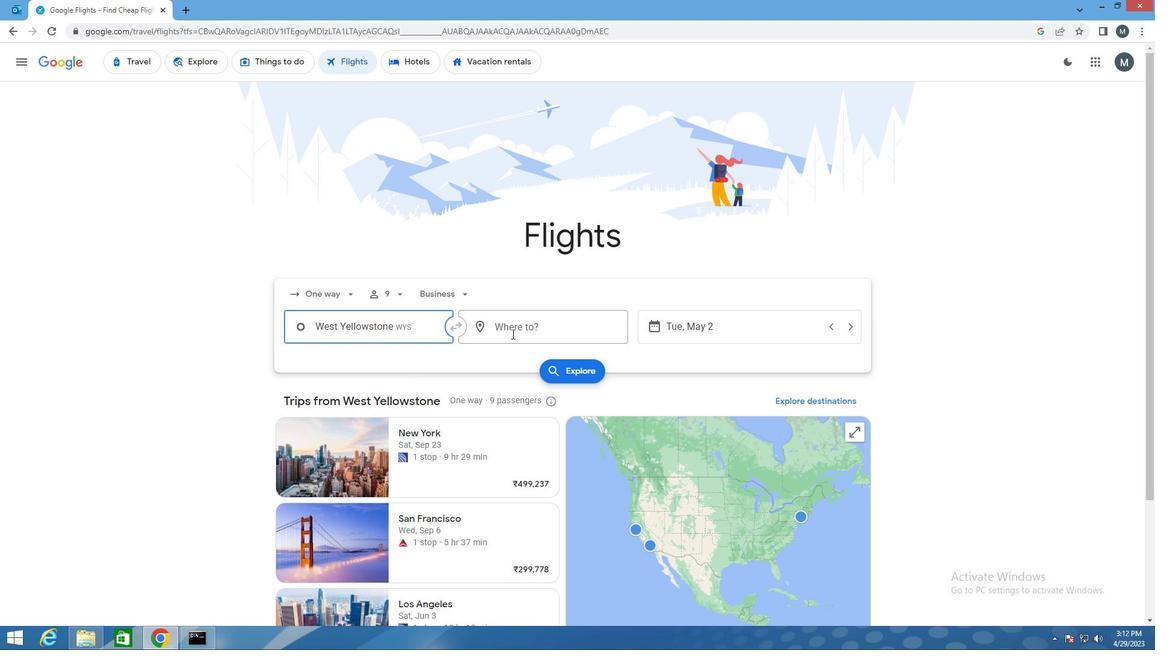 
Action: Key pressed pgv
Screenshot: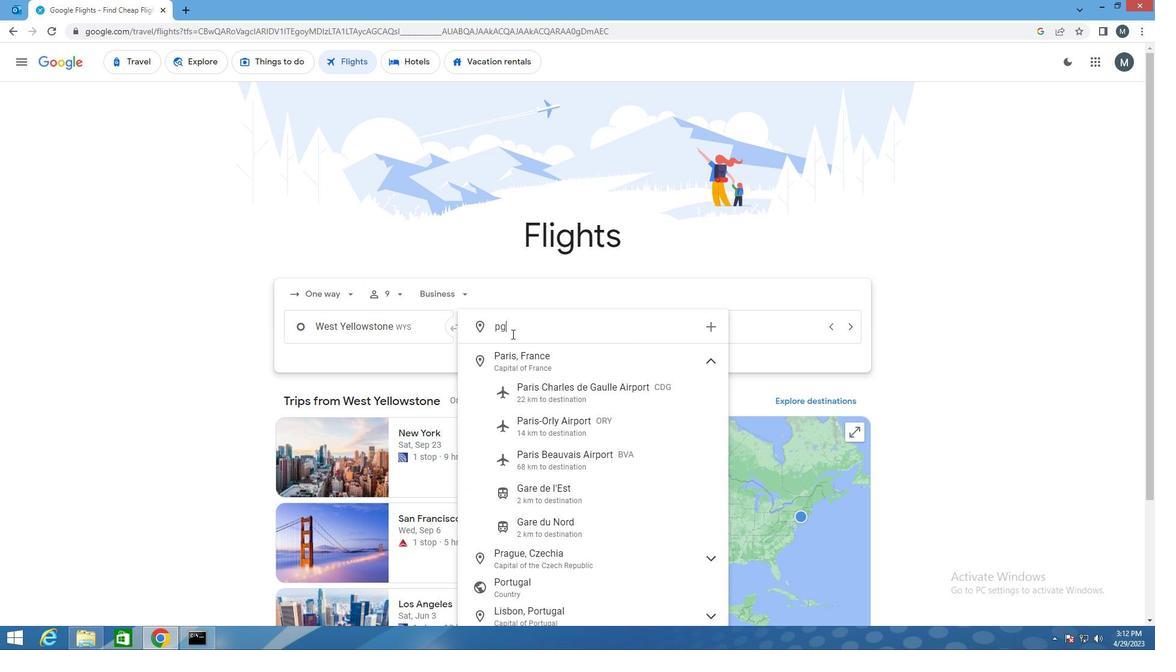 
Action: Mouse moved to (544, 353)
Screenshot: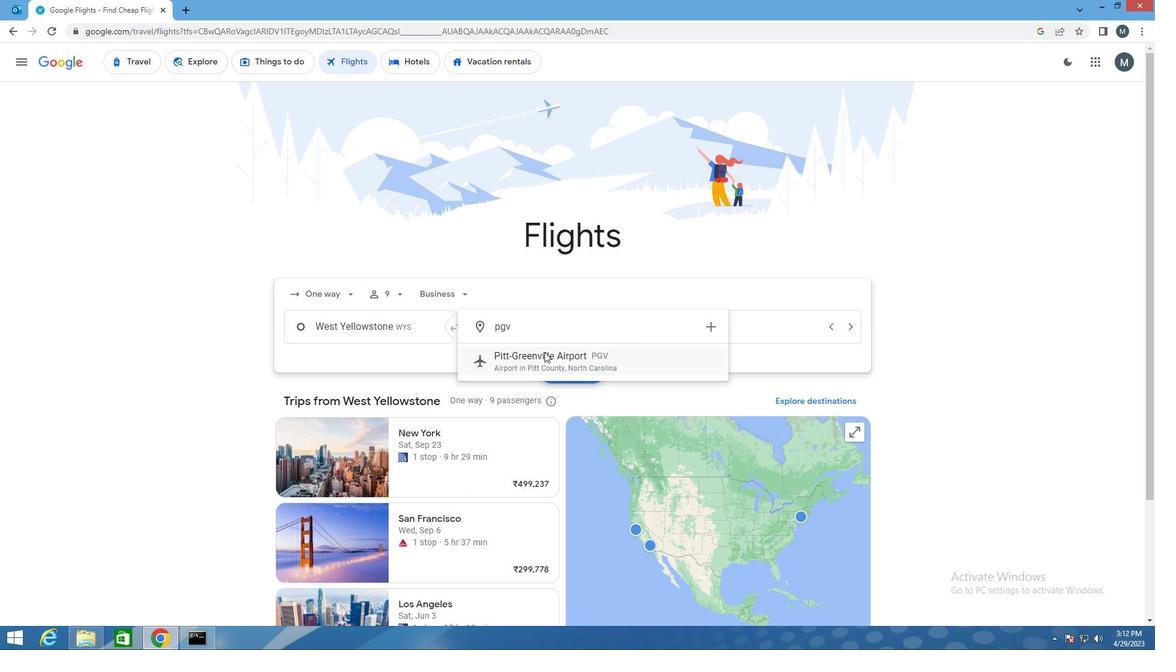 
Action: Mouse pressed left at (544, 353)
Screenshot: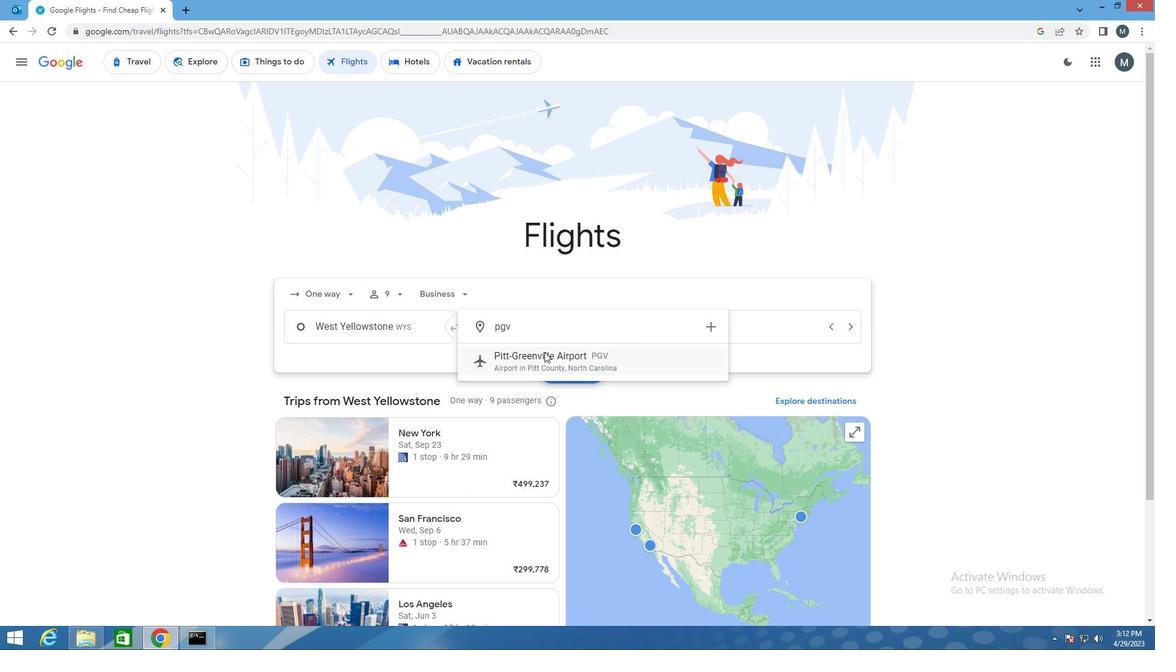 
Action: Mouse moved to (672, 338)
Screenshot: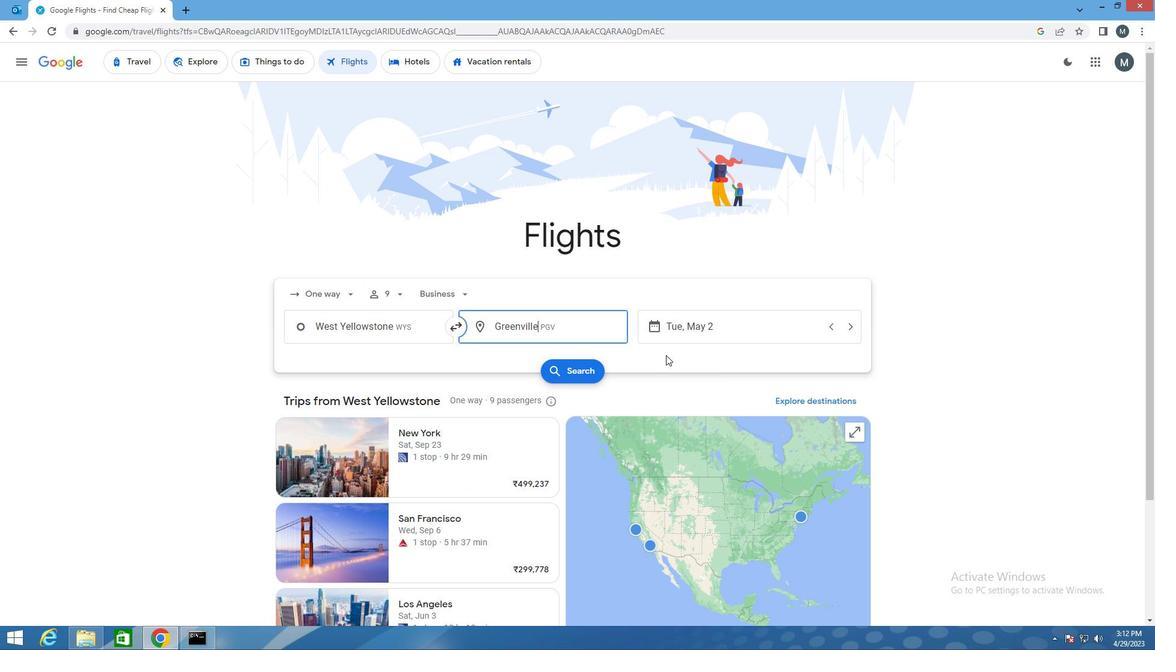 
Action: Mouse pressed left at (672, 338)
Screenshot: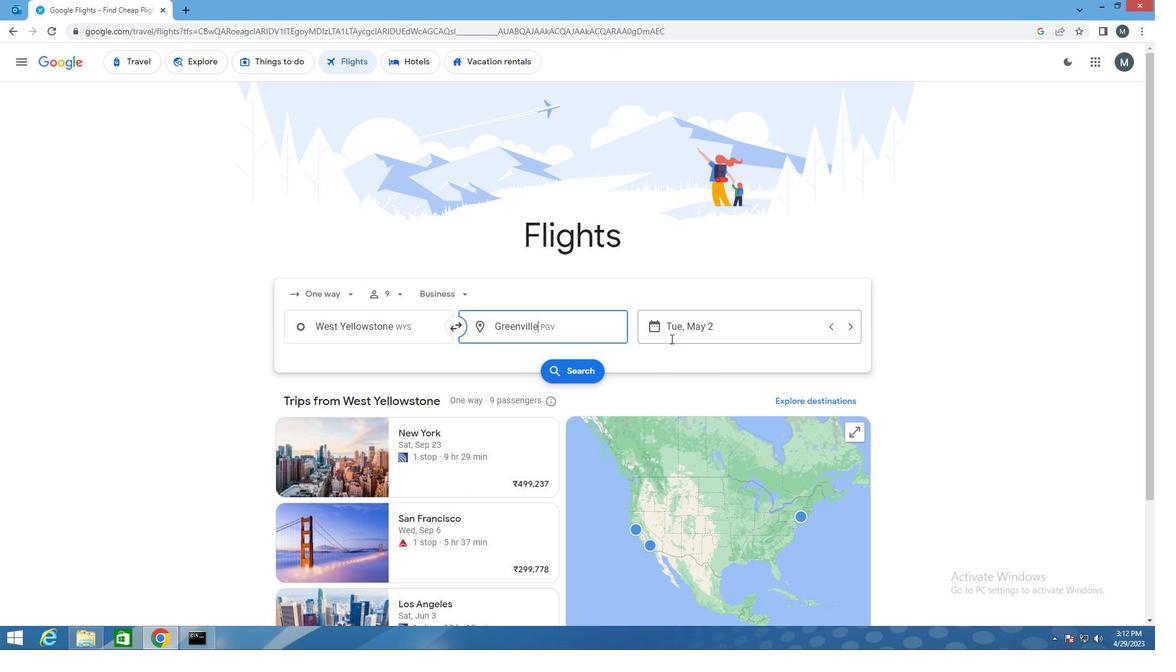 
Action: Mouse moved to (714, 408)
Screenshot: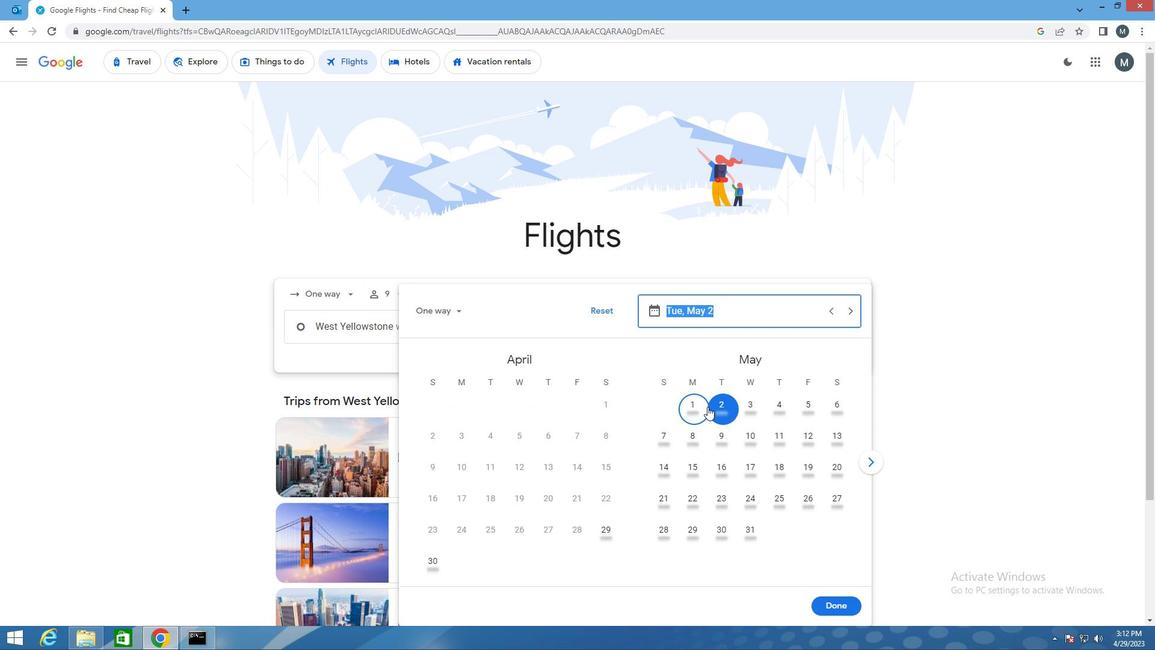 
Action: Mouse pressed left at (714, 408)
Screenshot: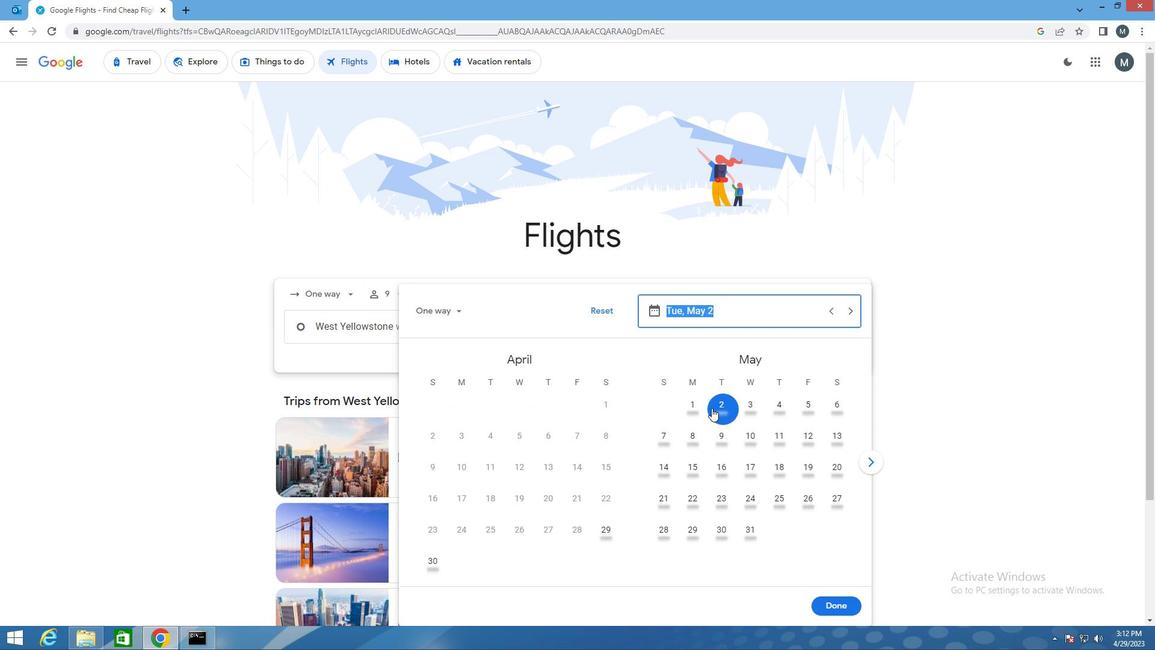 
Action: Mouse moved to (843, 602)
Screenshot: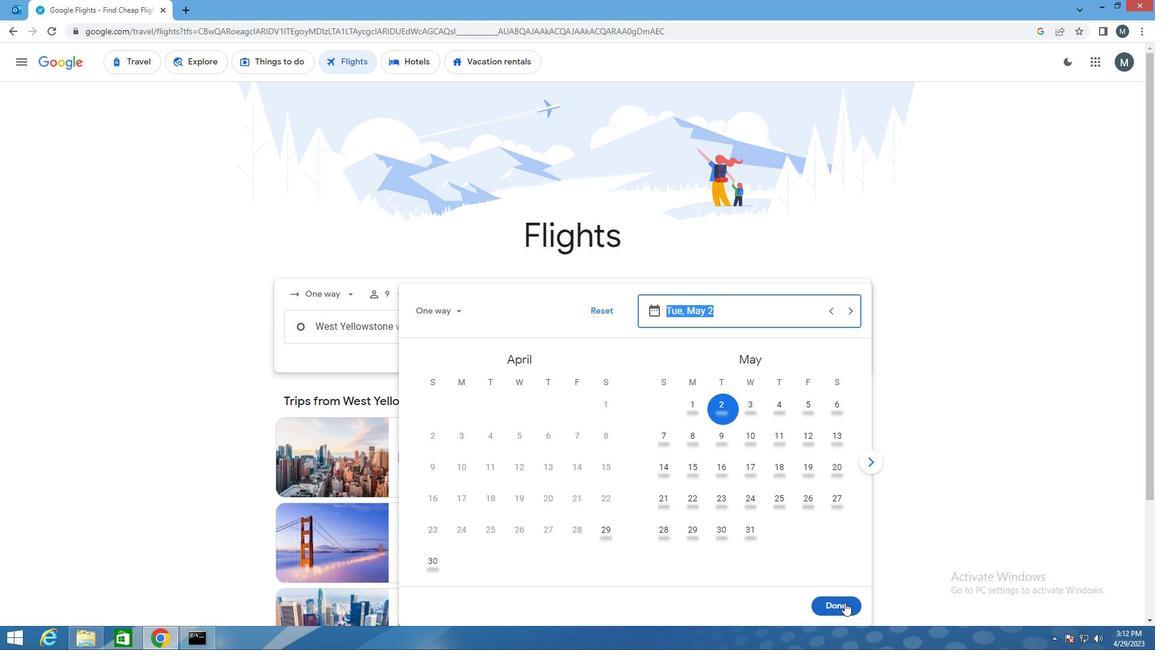 
Action: Mouse pressed left at (843, 602)
Screenshot: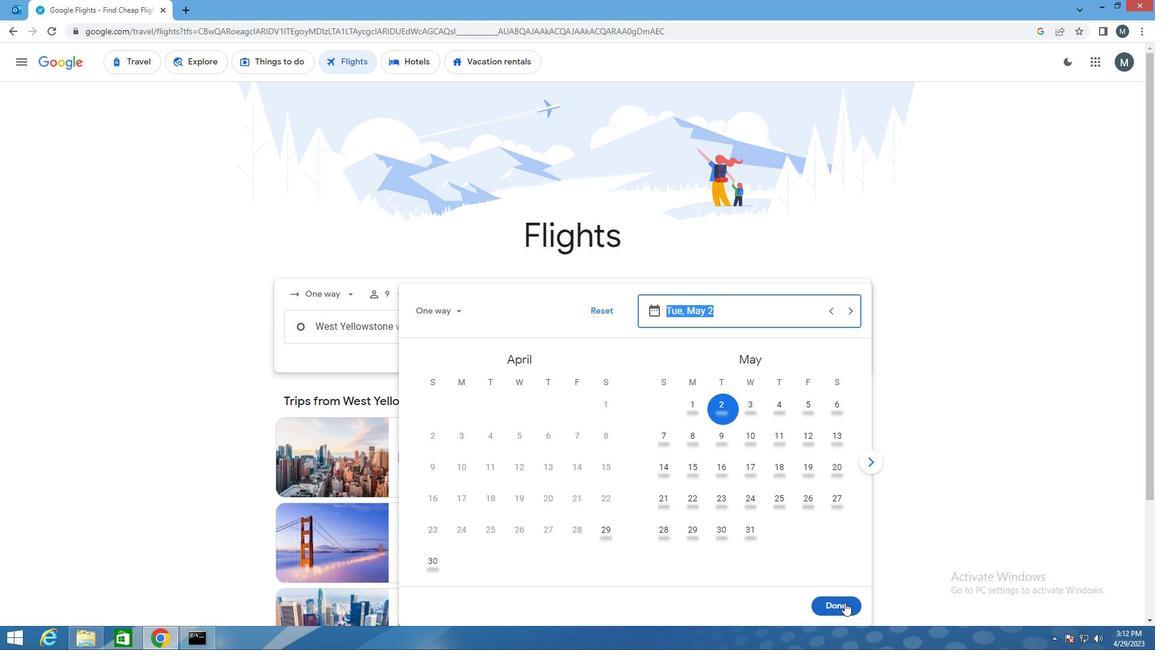 
Action: Mouse moved to (95, 290)
Screenshot: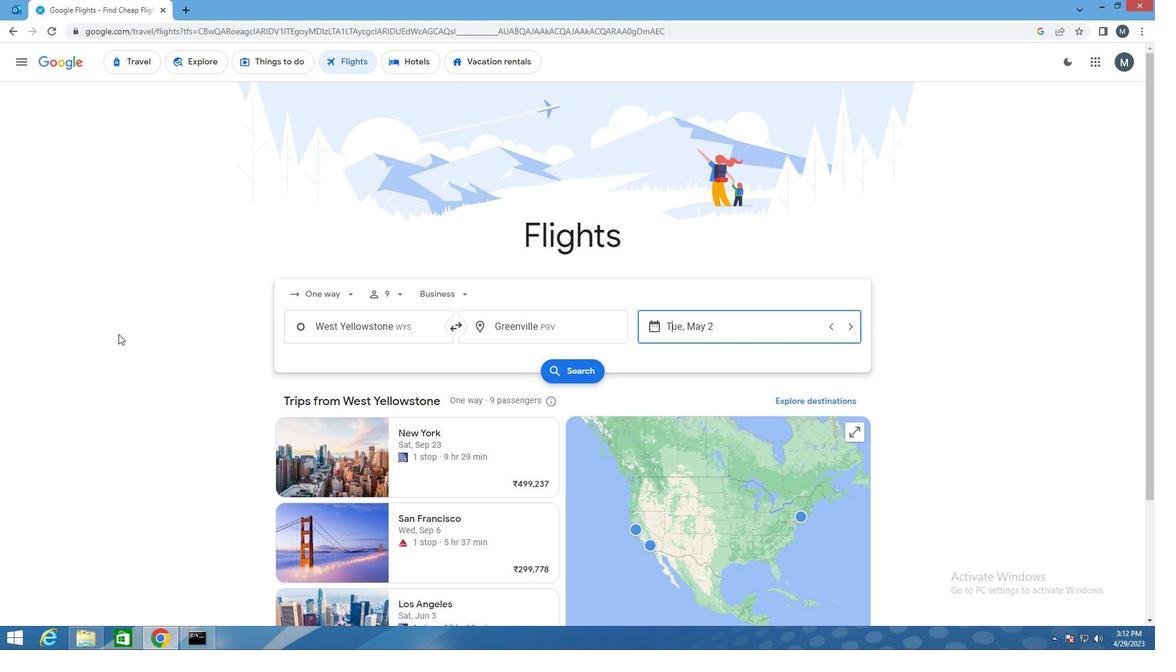 
Action: Mouse scrolled (95, 290) with delta (0, 0)
Screenshot: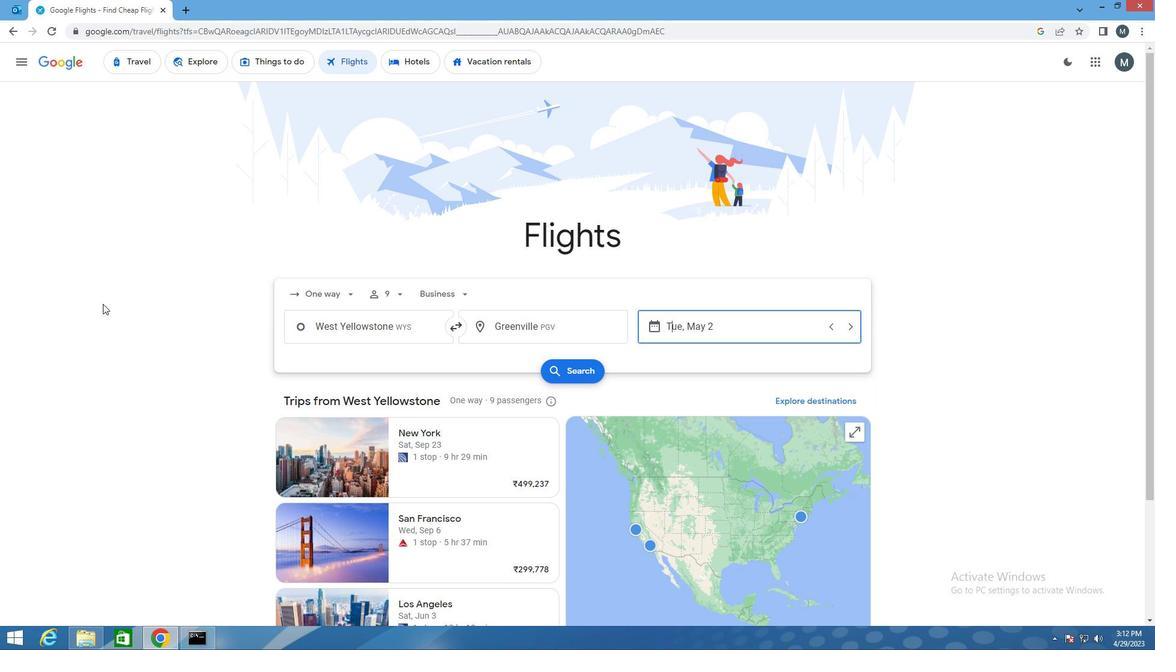
Action: Mouse scrolled (95, 290) with delta (0, 0)
Screenshot: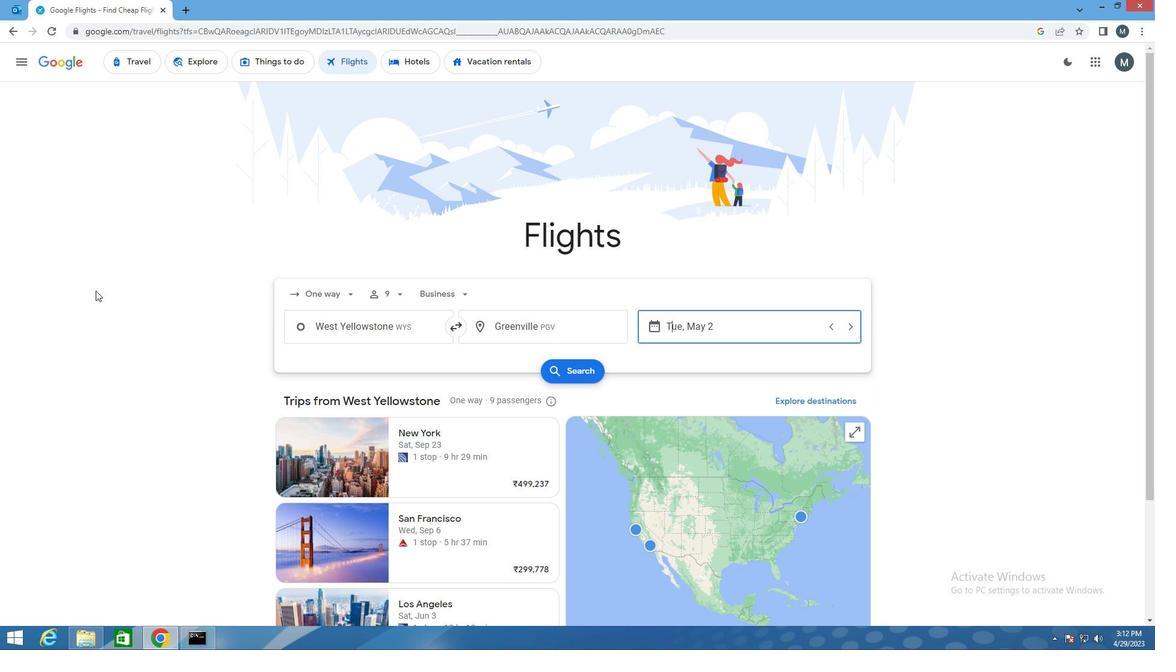 
Action: Mouse moved to (574, 251)
Screenshot: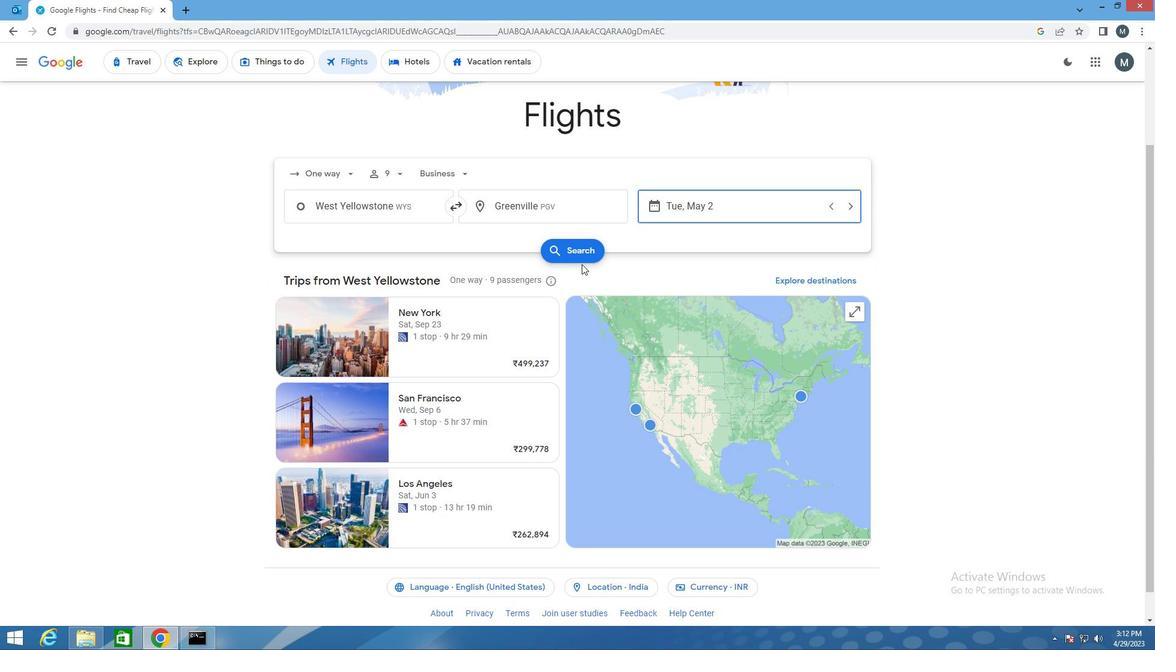 
Action: Mouse pressed left at (574, 251)
Screenshot: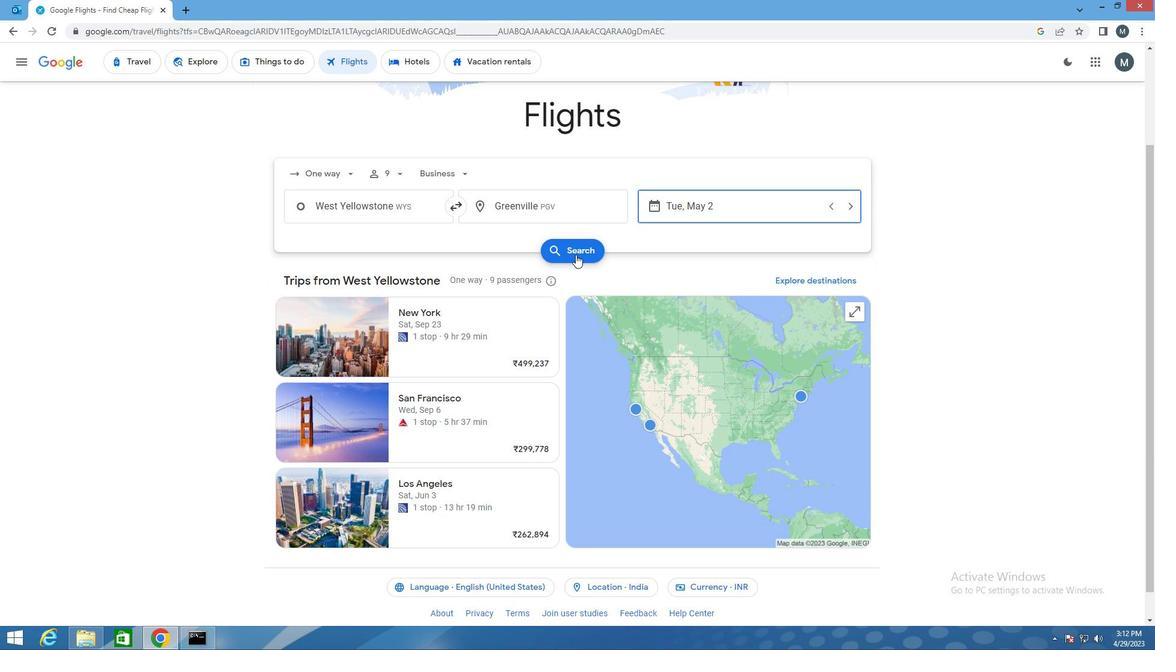 
Action: Mouse moved to (293, 177)
Screenshot: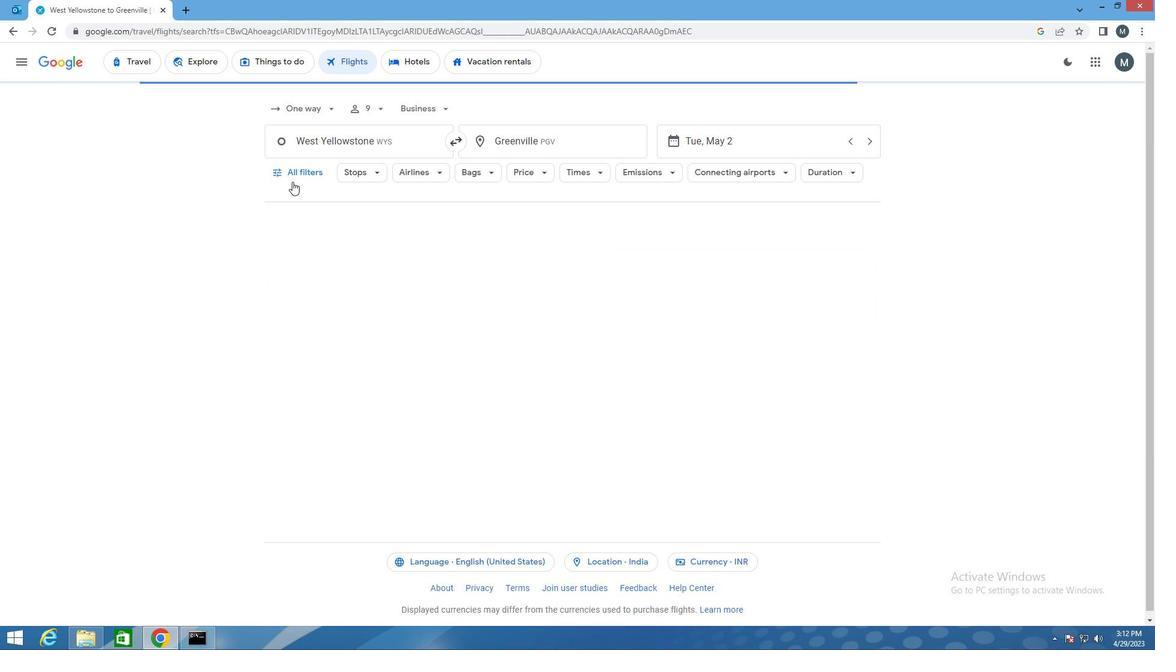 
Action: Mouse pressed left at (293, 177)
Screenshot: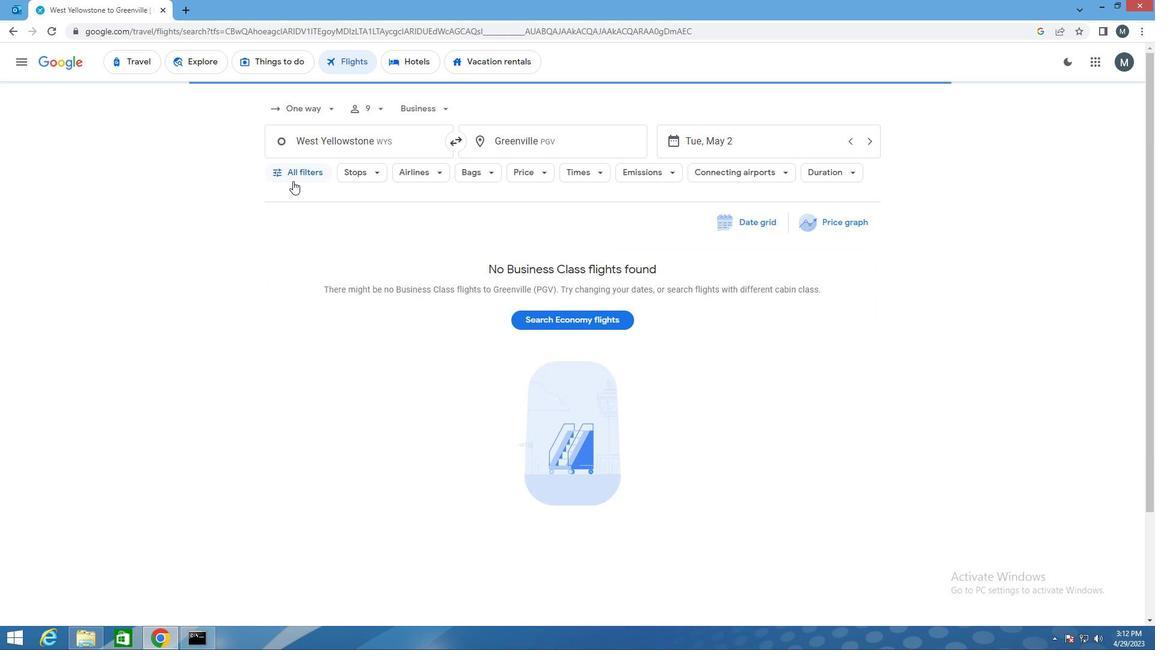 
Action: Mouse moved to (368, 276)
Screenshot: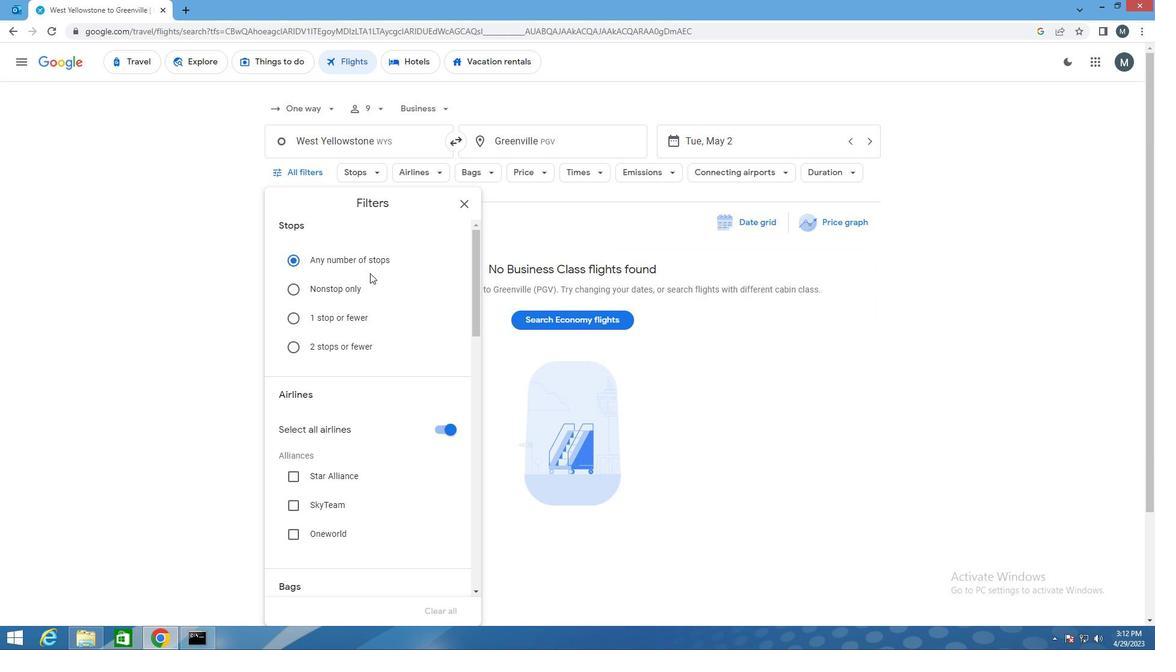
Action: Mouse scrolled (368, 276) with delta (0, 0)
Screenshot: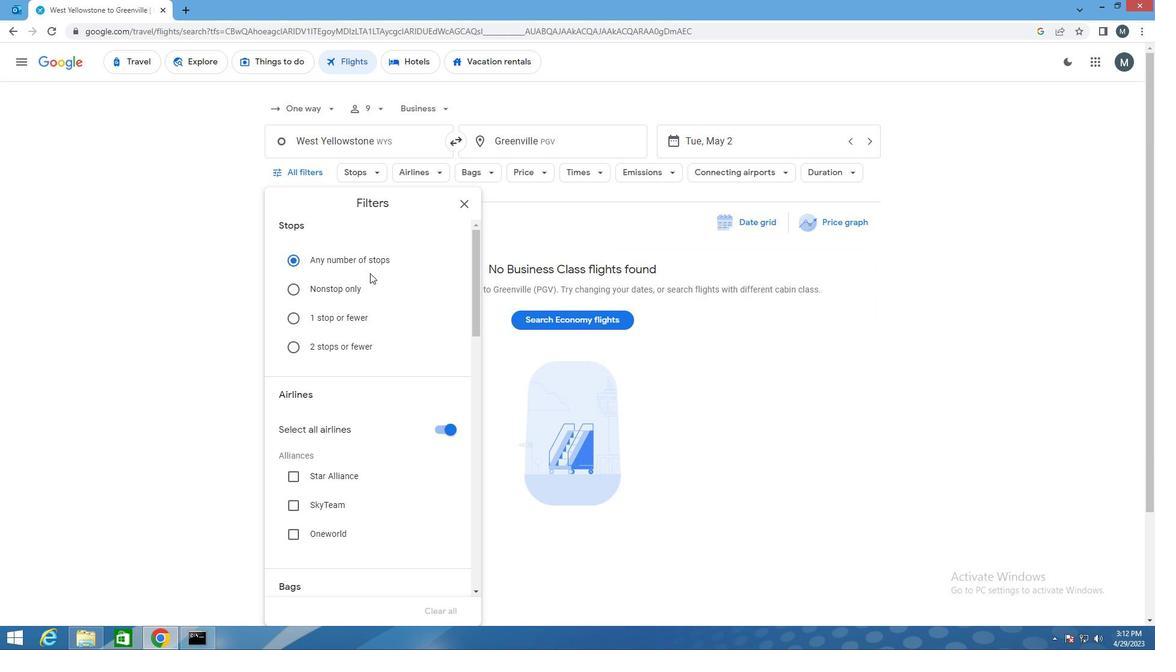 
Action: Mouse moved to (368, 281)
Screenshot: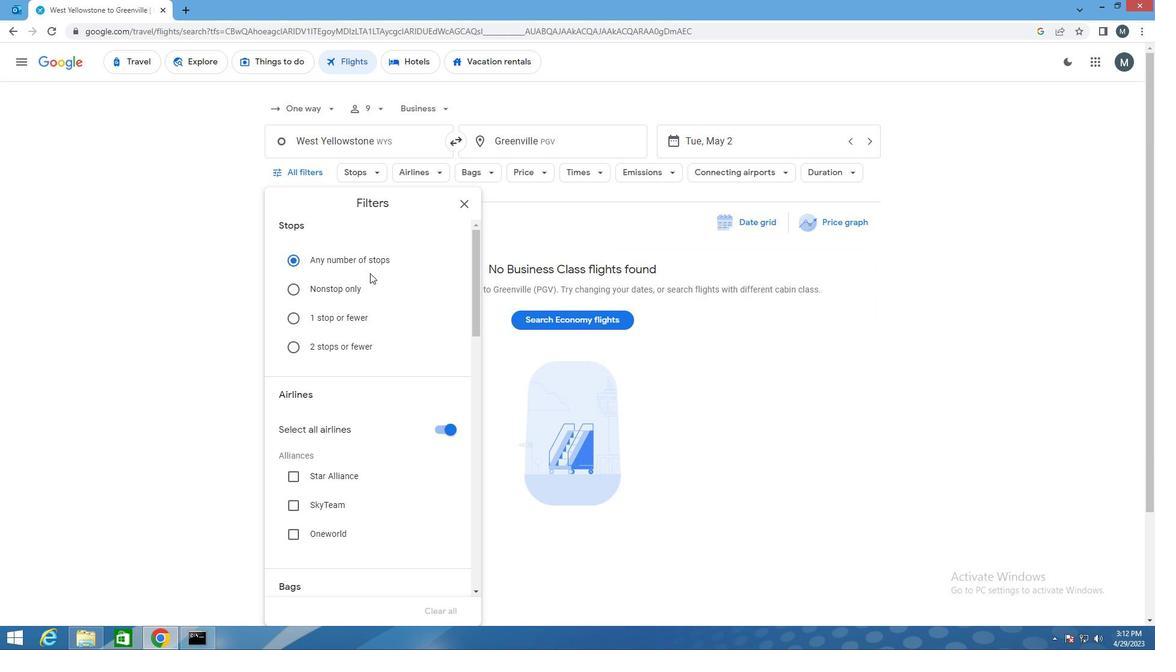 
Action: Mouse scrolled (368, 280) with delta (0, 0)
Screenshot: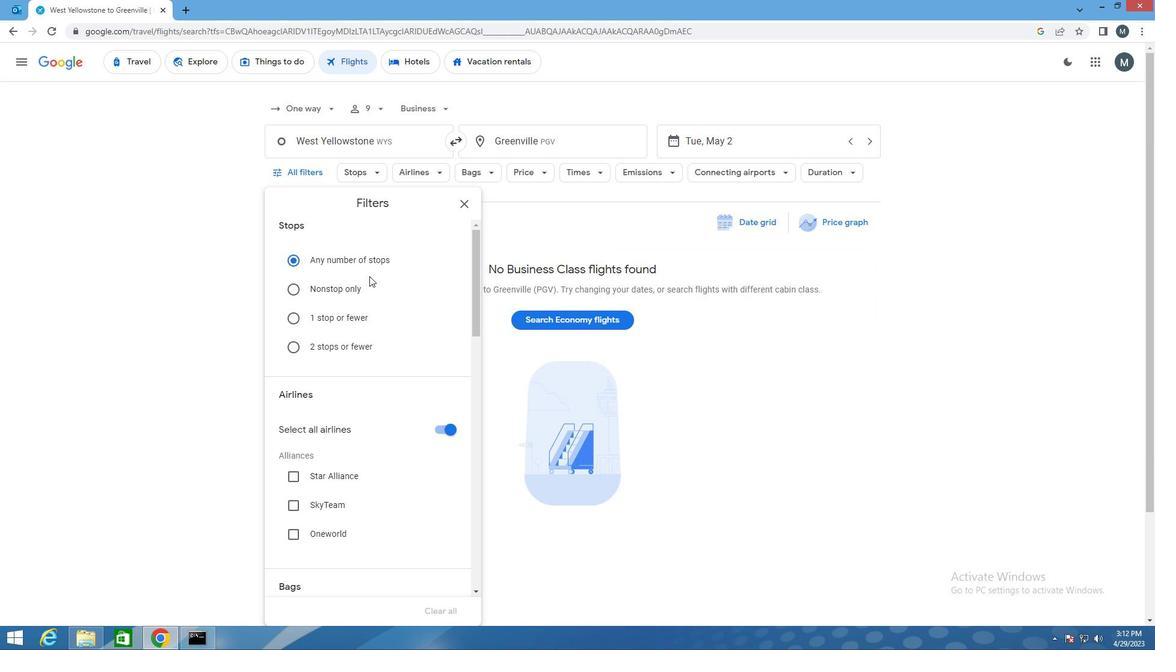 
Action: Mouse moved to (438, 309)
Screenshot: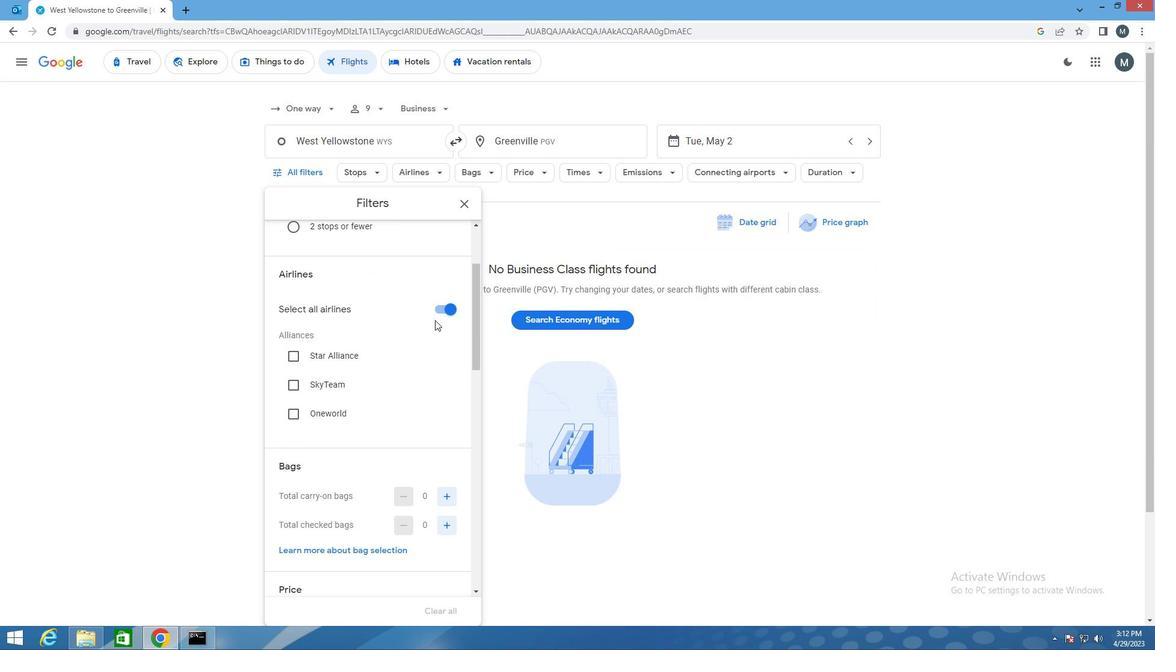 
Action: Mouse pressed left at (438, 309)
Screenshot: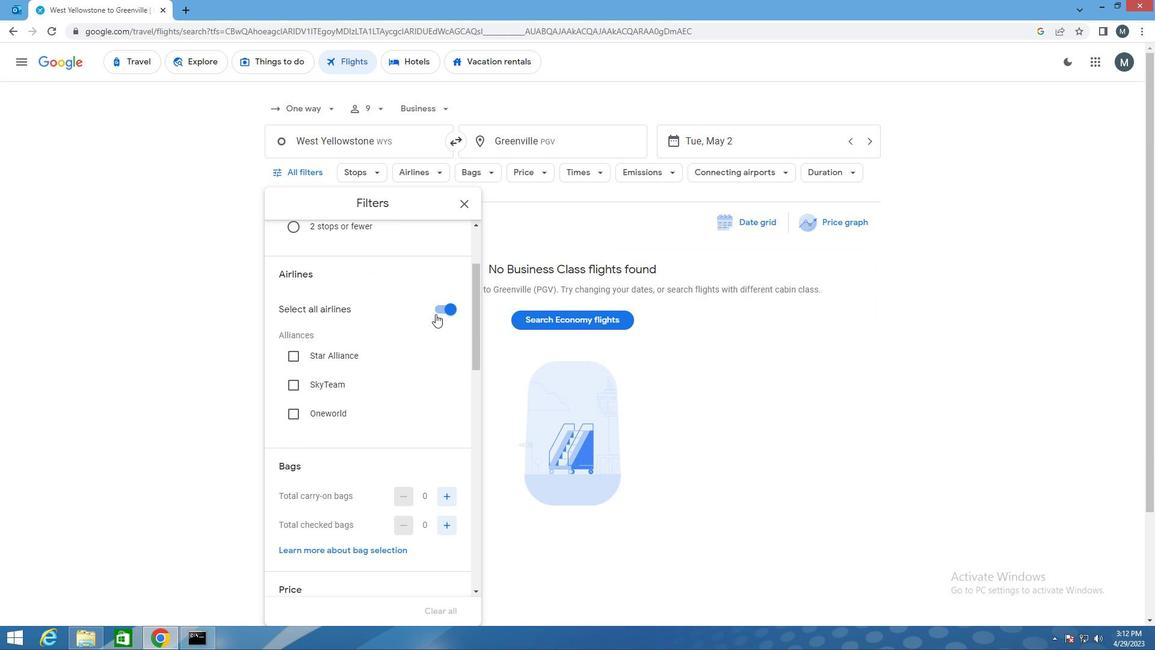 
Action: Mouse moved to (376, 316)
Screenshot: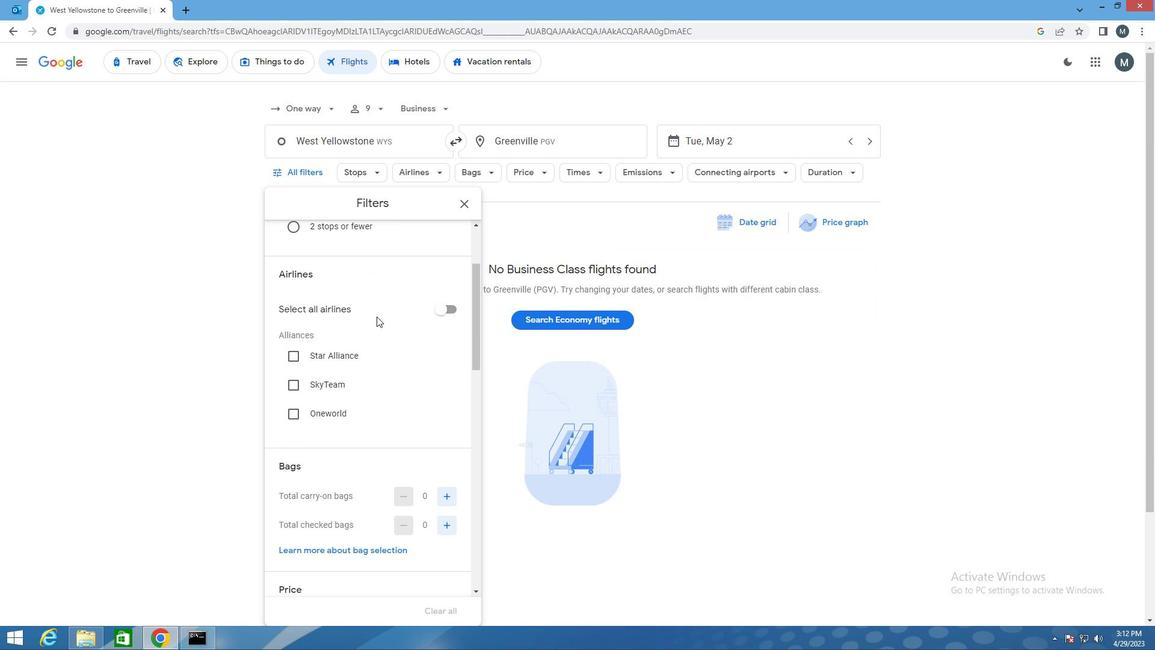 
Action: Mouse scrolled (376, 316) with delta (0, 0)
Screenshot: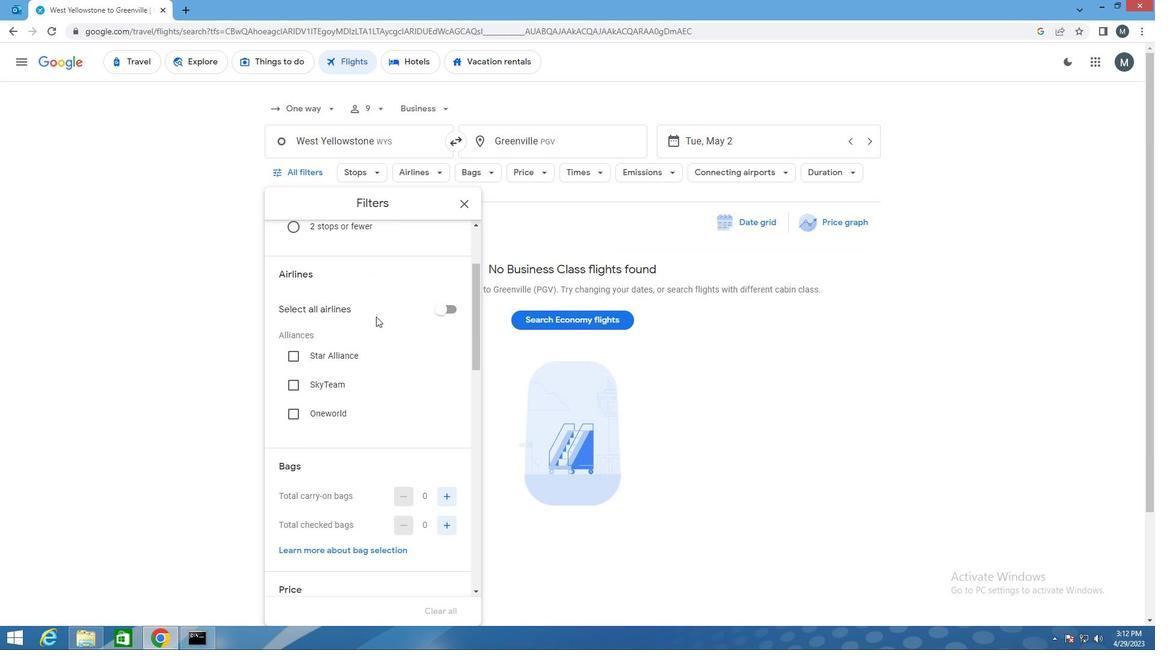 
Action: Mouse scrolled (376, 316) with delta (0, 0)
Screenshot: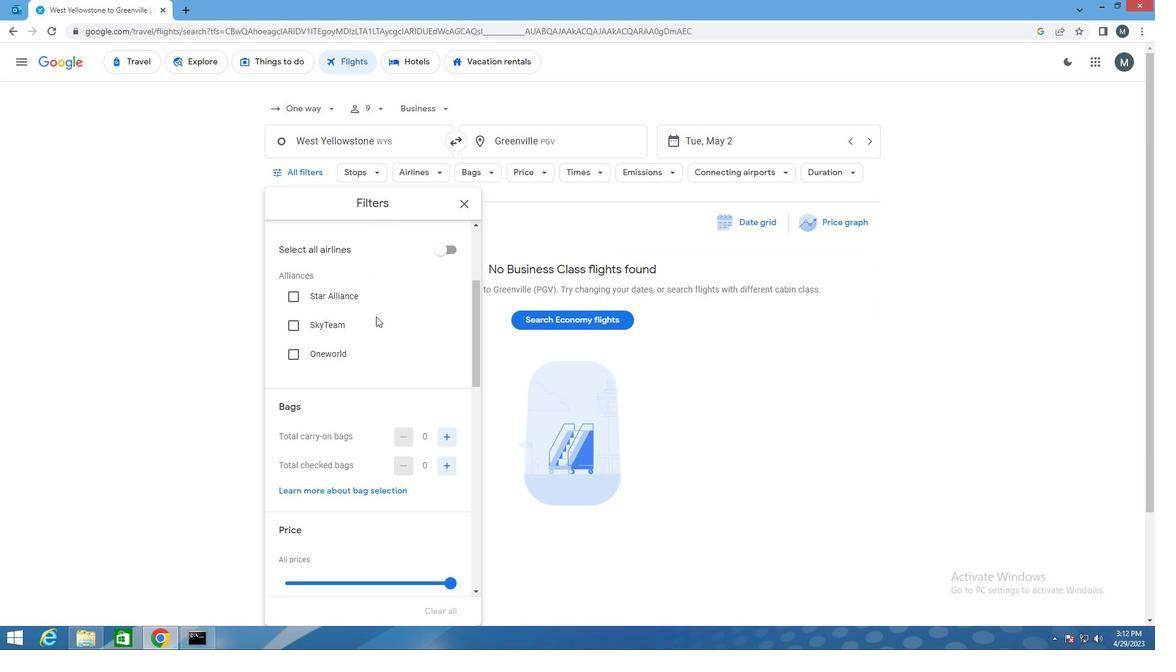 
Action: Mouse moved to (444, 377)
Screenshot: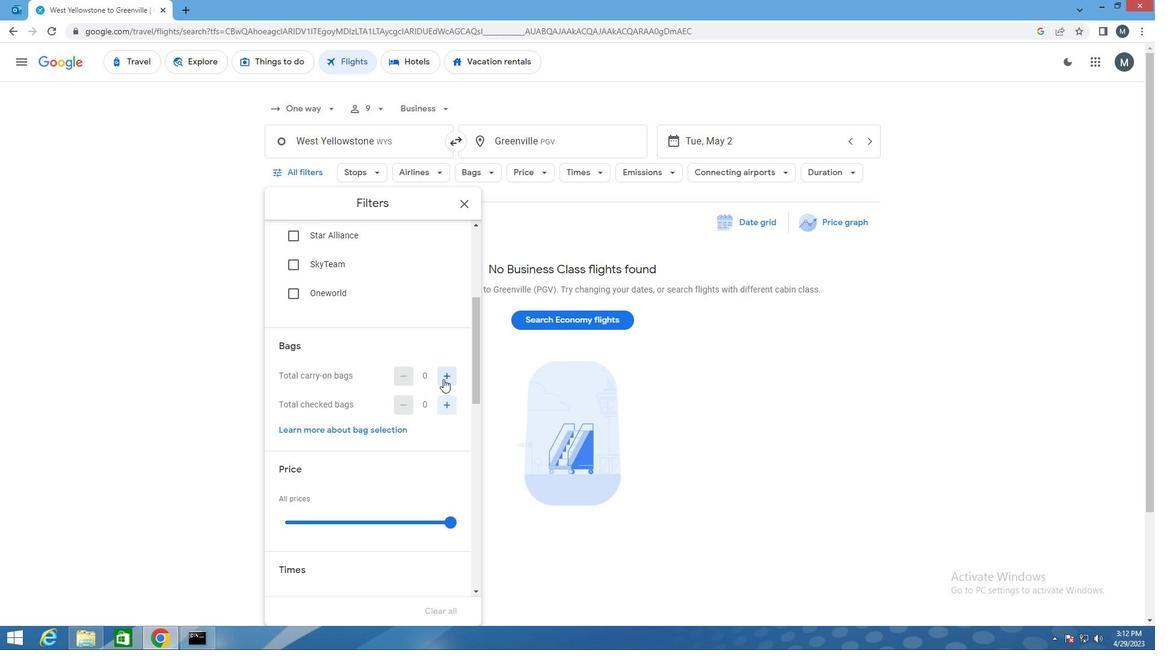 
Action: Mouse pressed left at (444, 377)
Screenshot: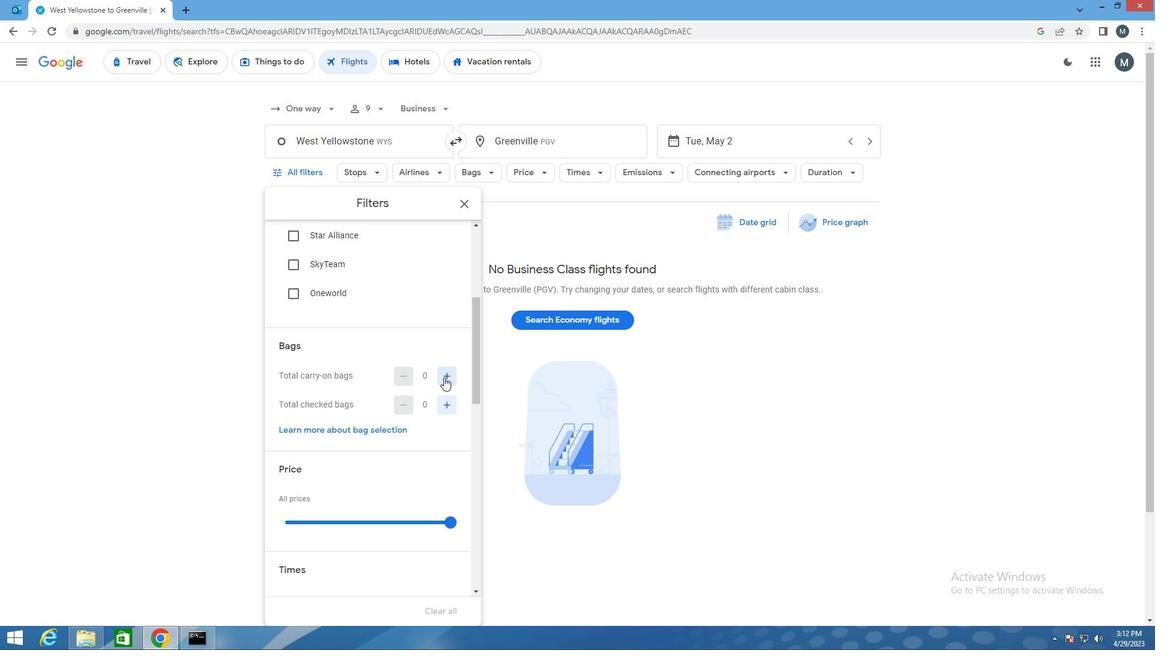 
Action: Mouse moved to (331, 355)
Screenshot: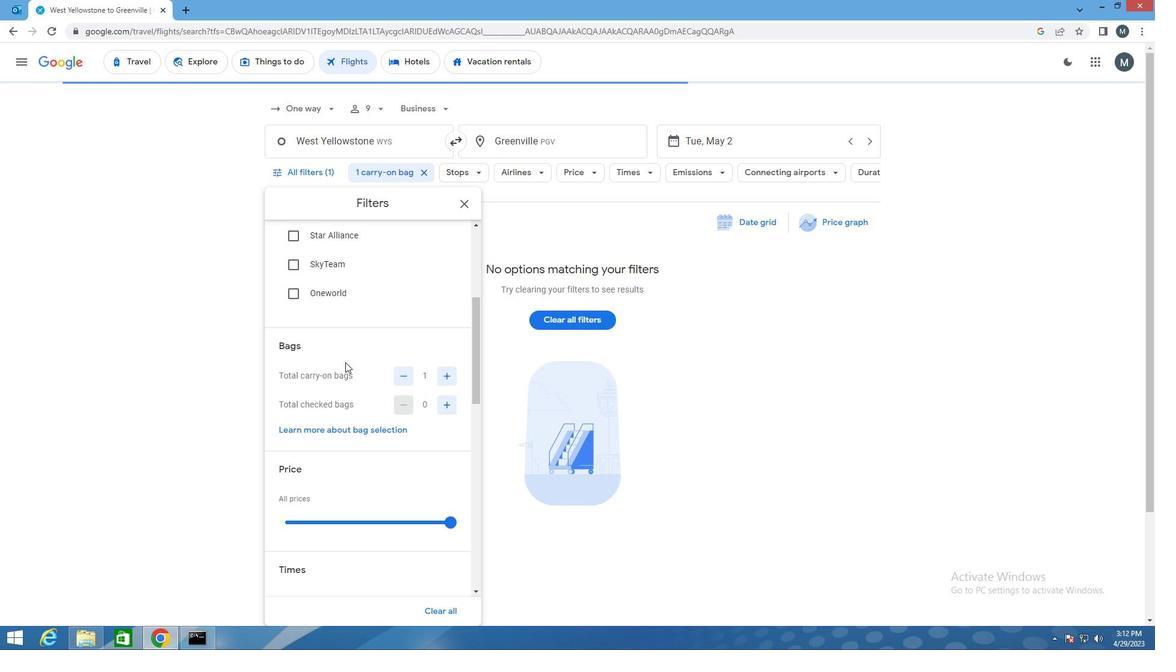 
Action: Mouse scrolled (331, 354) with delta (0, 0)
Screenshot: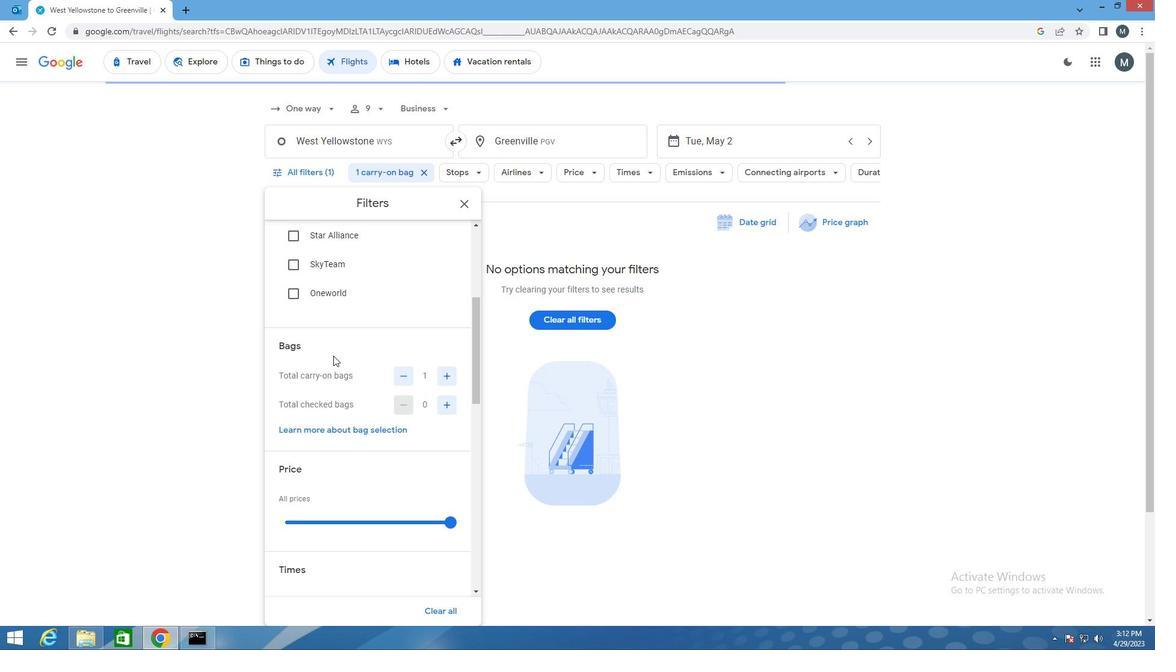 
Action: Mouse moved to (331, 355)
Screenshot: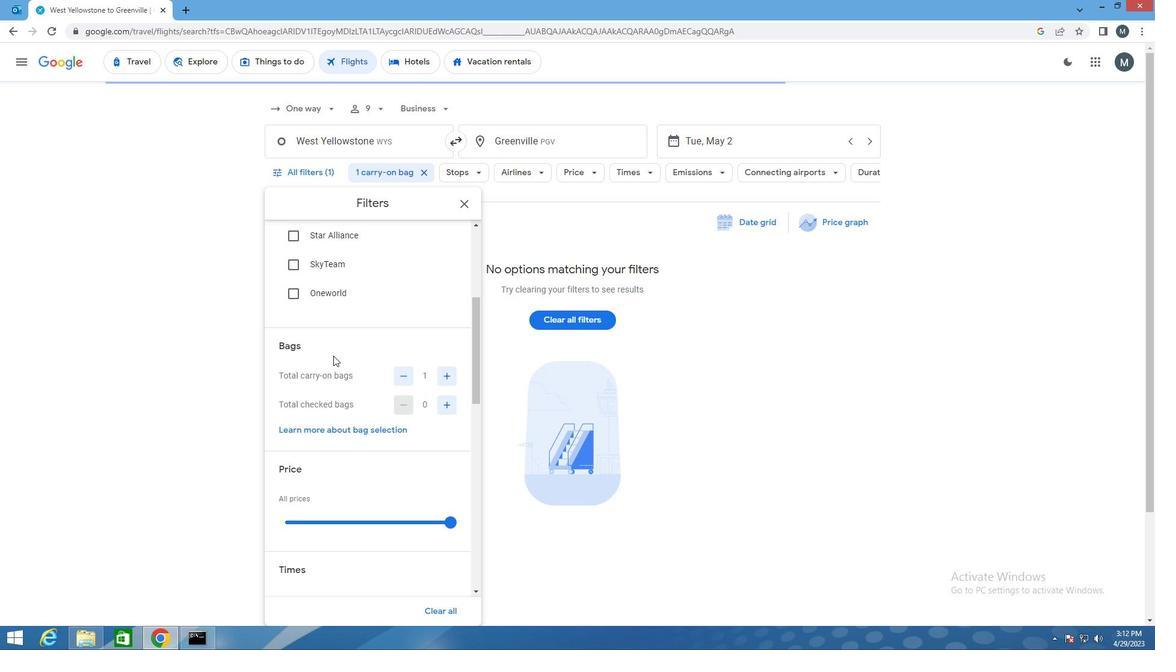 
Action: Mouse scrolled (331, 354) with delta (0, 0)
Screenshot: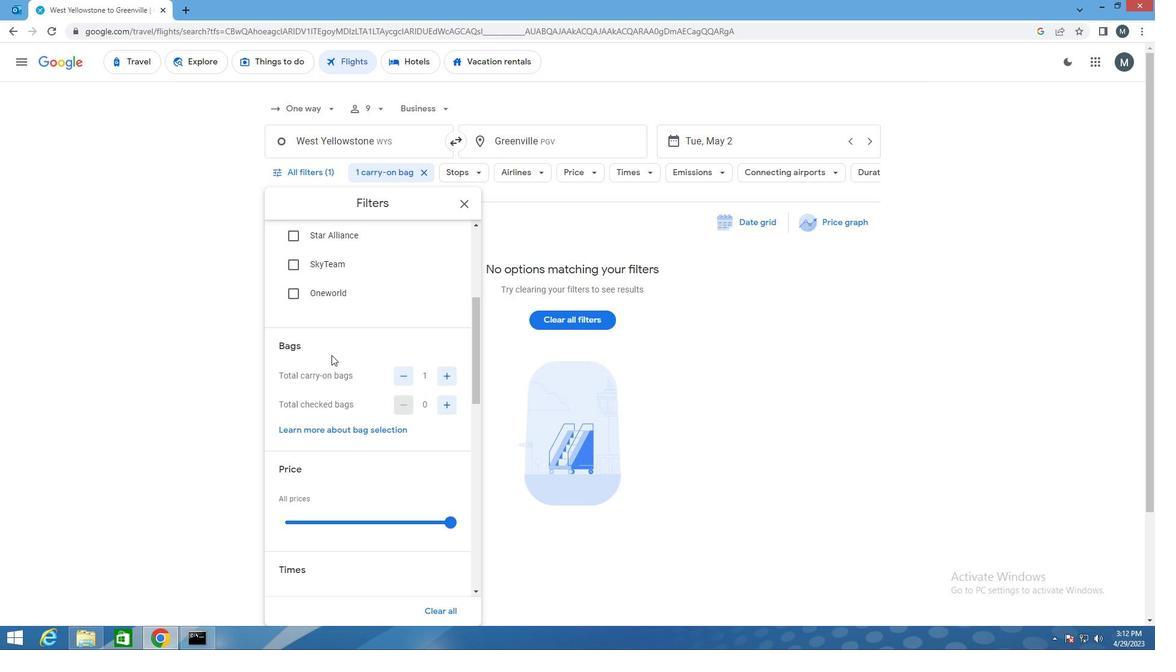 
Action: Mouse moved to (435, 402)
Screenshot: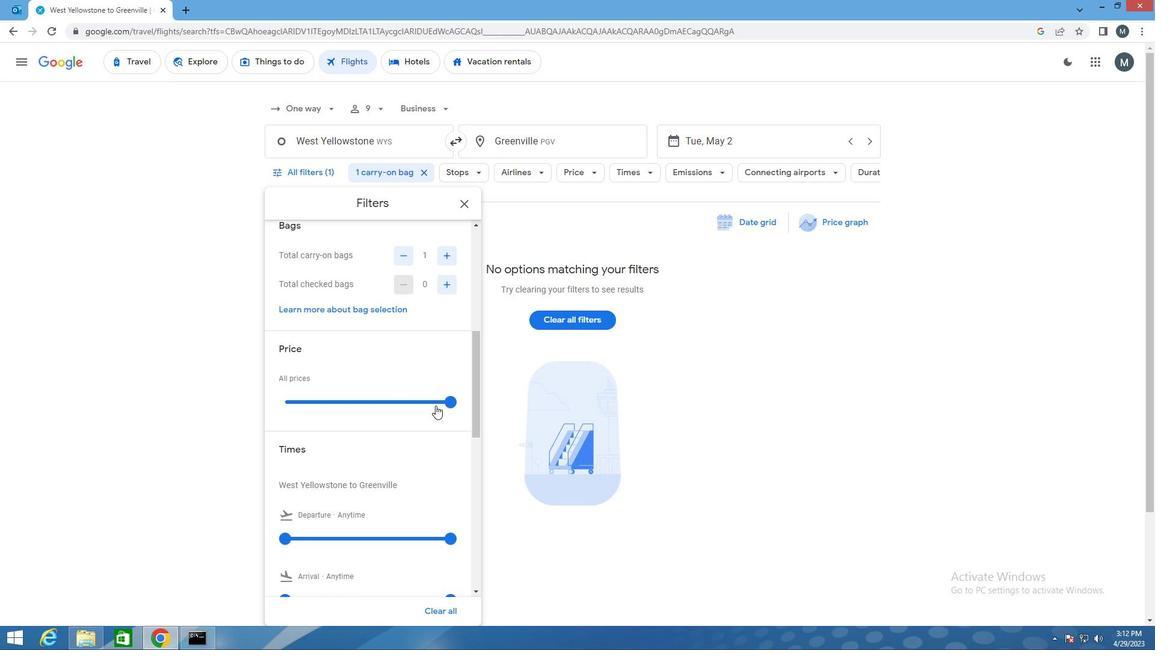 
Action: Mouse pressed left at (435, 402)
Screenshot: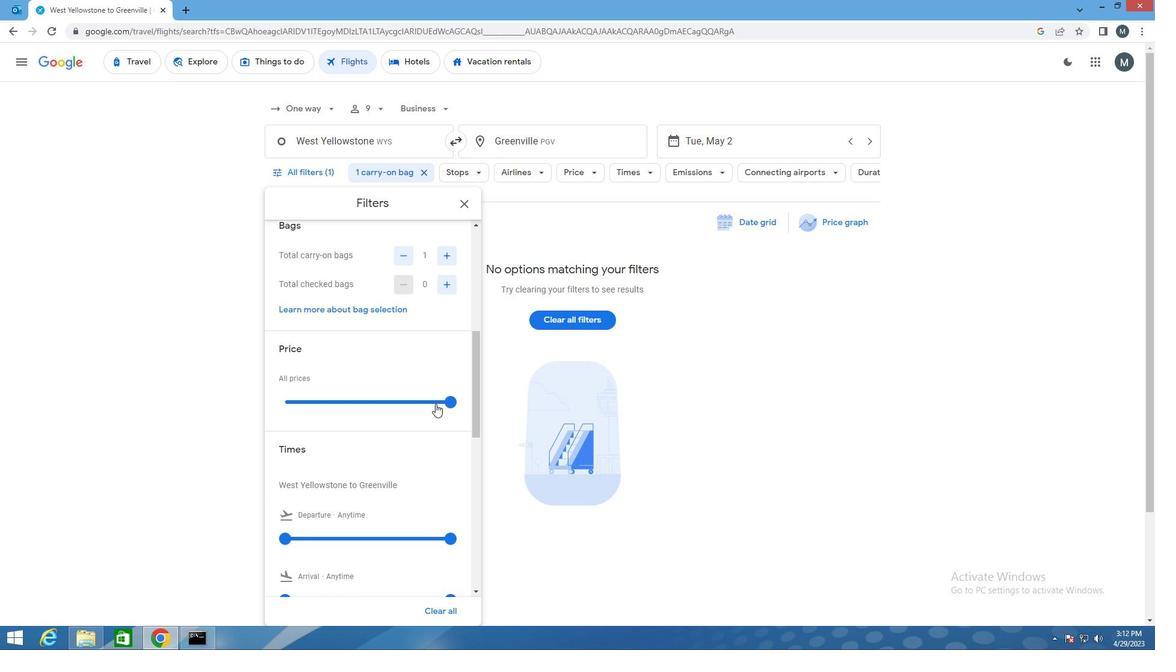 
Action: Mouse moved to (433, 398)
Screenshot: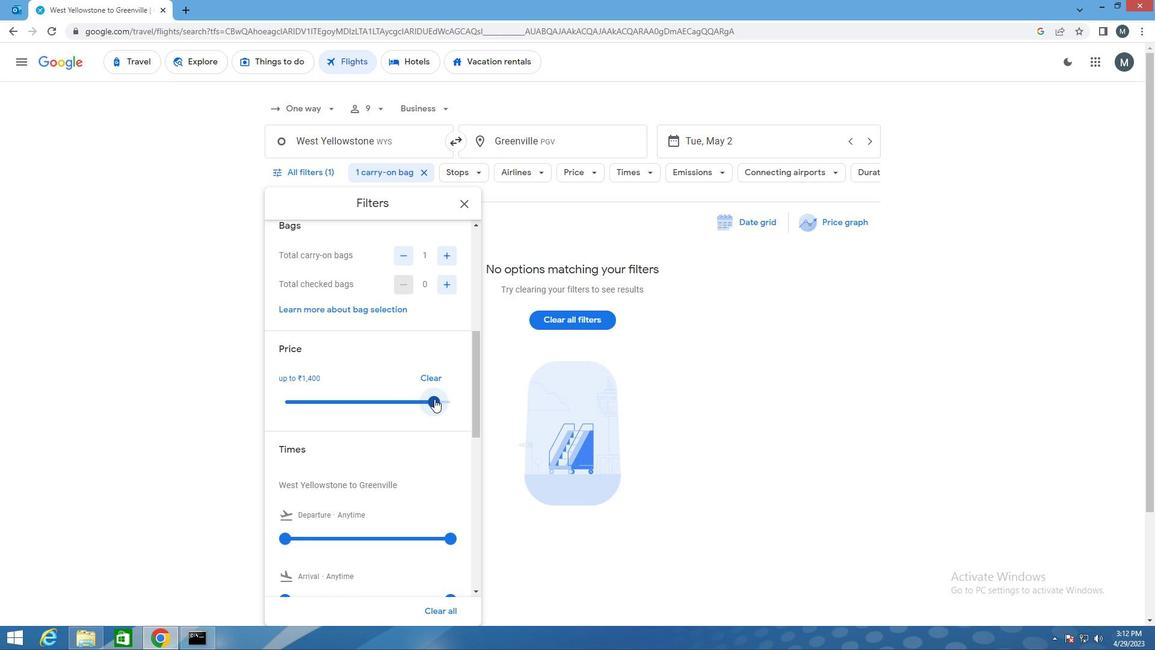 
Action: Mouse pressed left at (433, 398)
Screenshot: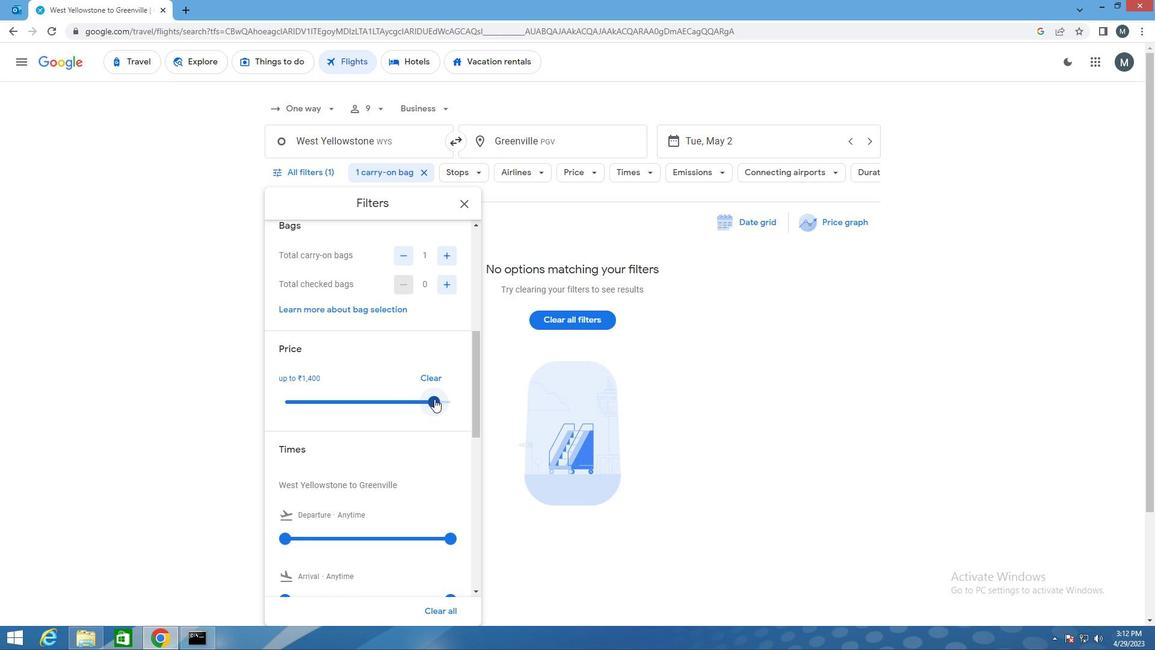 
Action: Mouse moved to (367, 378)
Screenshot: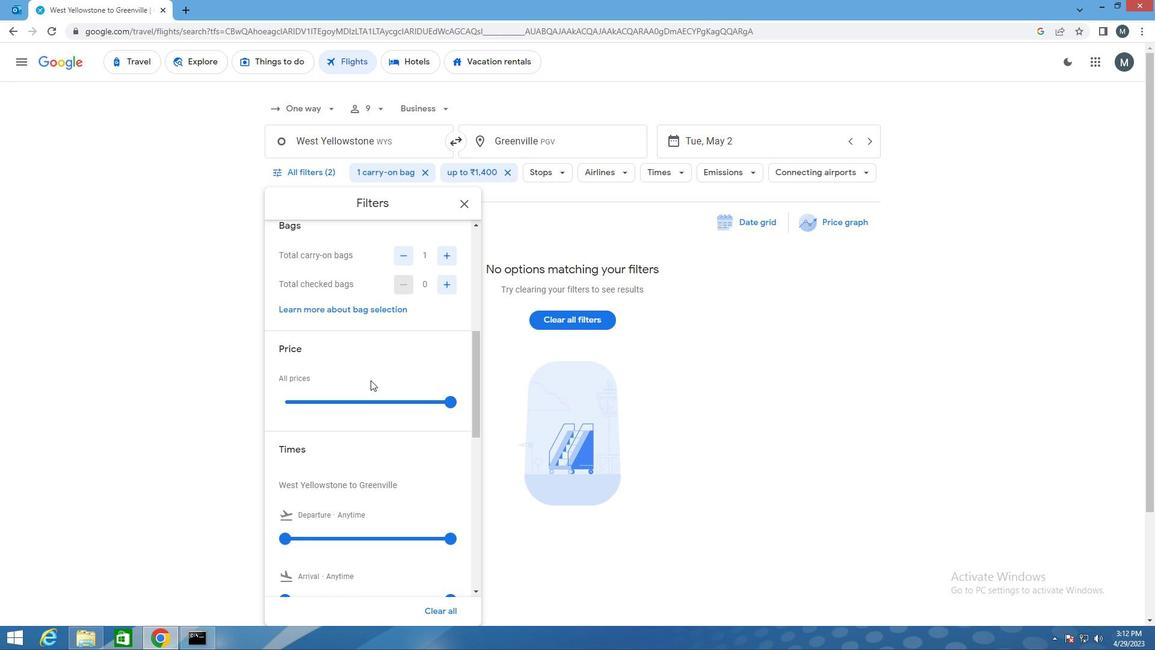 
Action: Mouse scrolled (367, 377) with delta (0, 0)
Screenshot: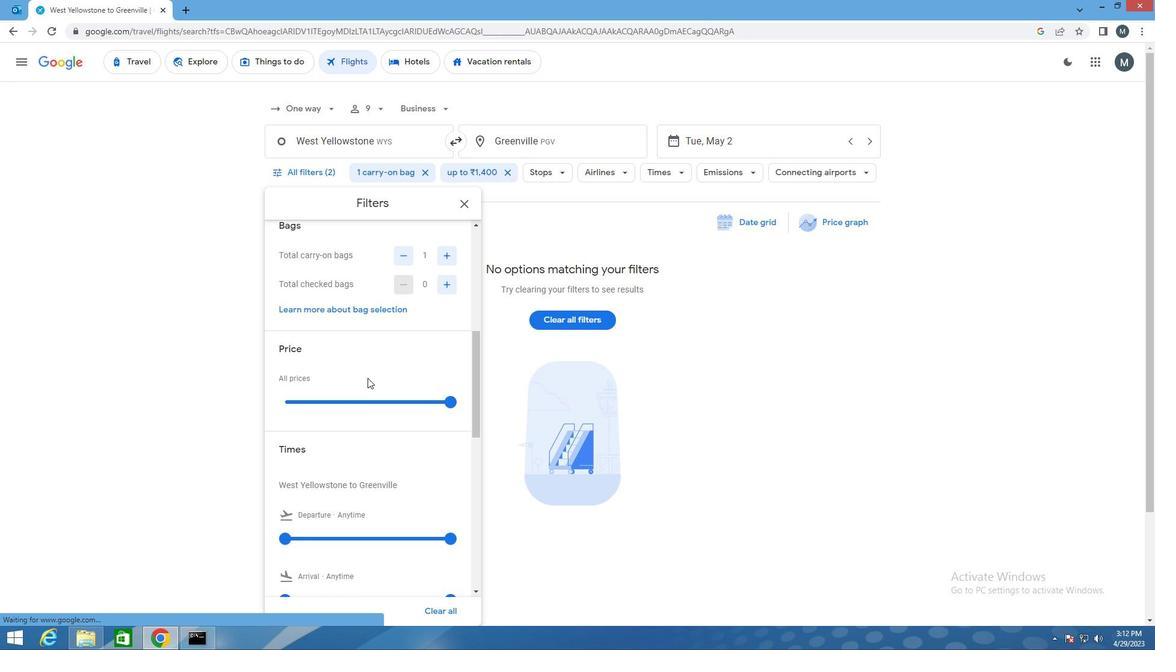 
Action: Mouse scrolled (367, 377) with delta (0, 0)
Screenshot: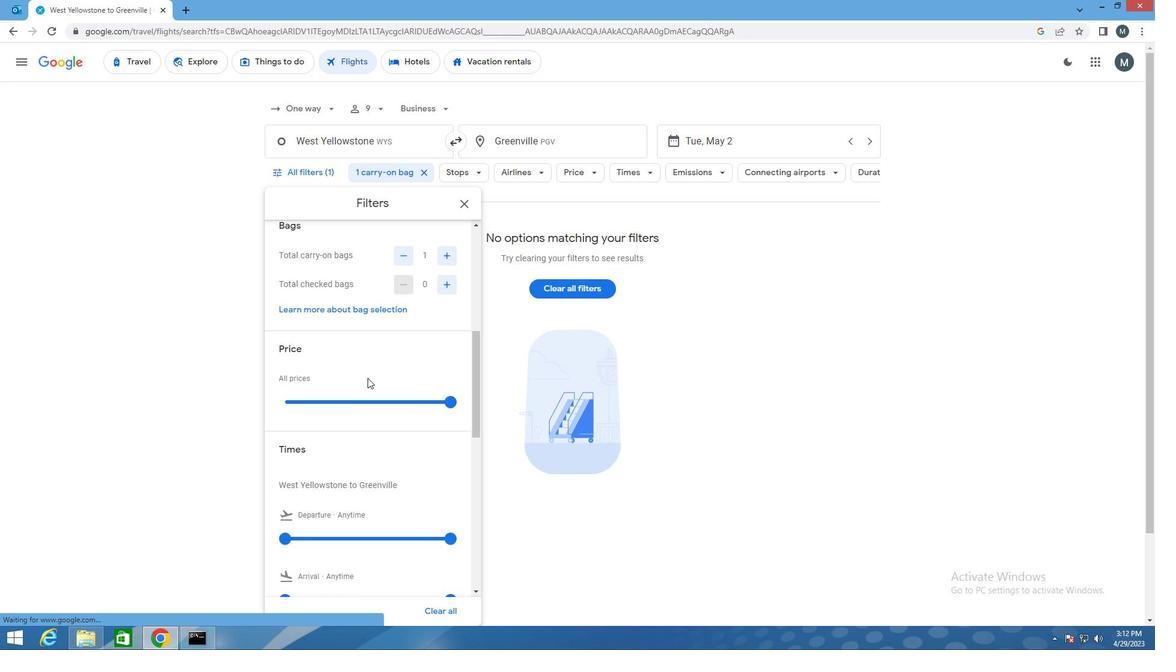 
Action: Mouse moved to (281, 412)
Screenshot: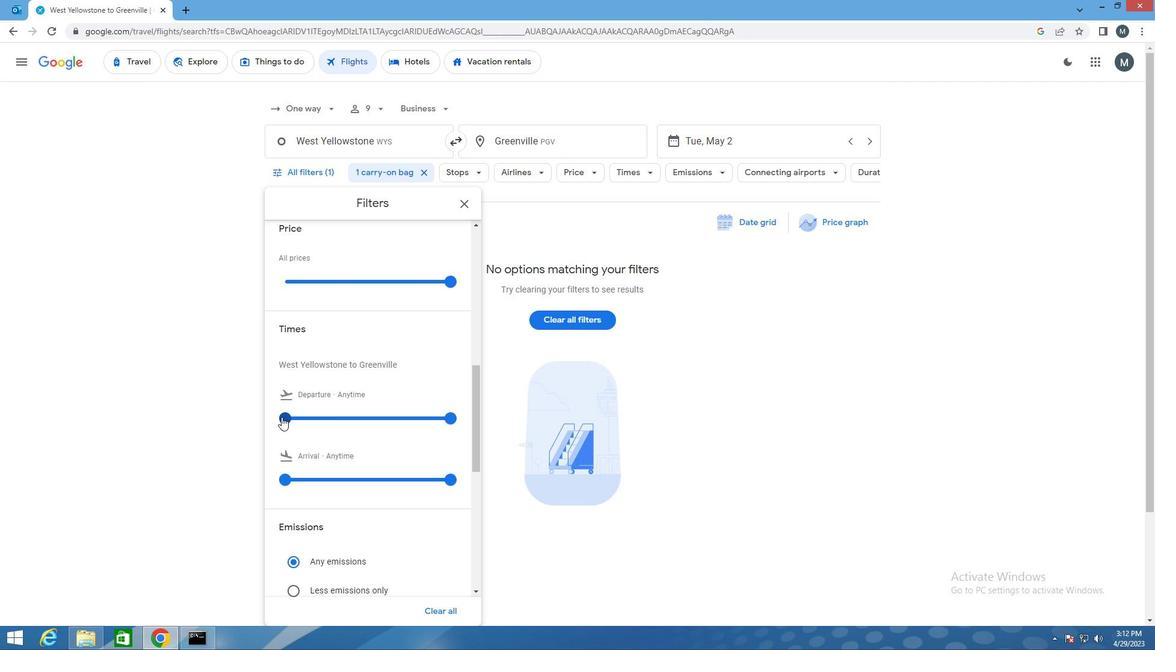 
Action: Mouse pressed left at (281, 412)
Screenshot: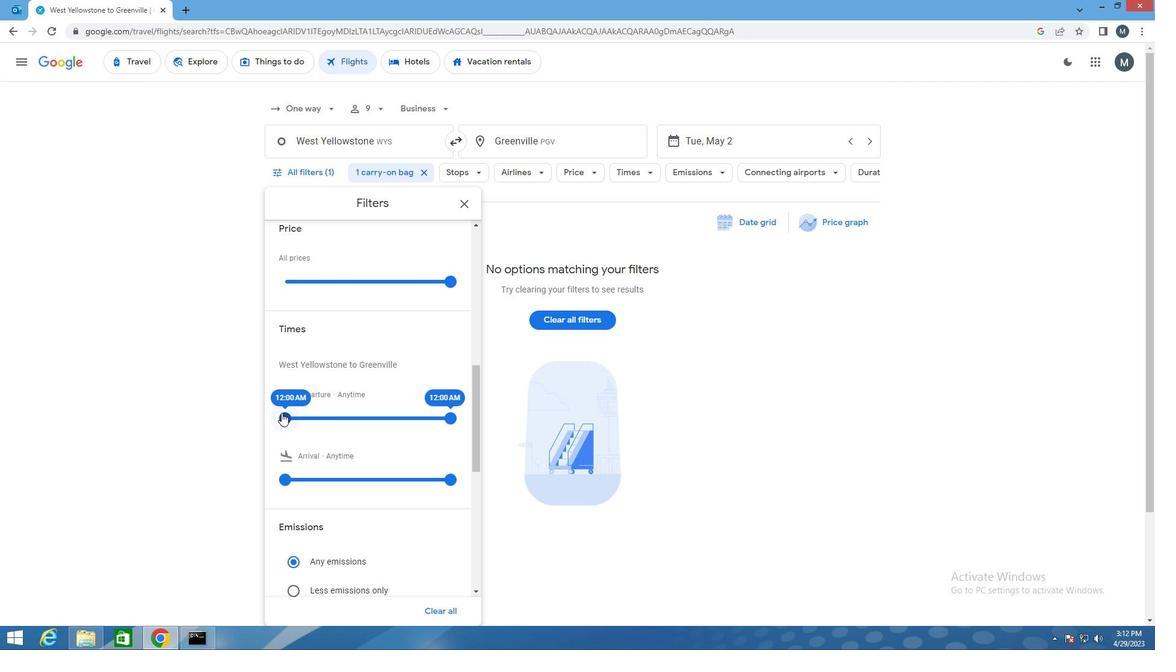 
Action: Mouse moved to (448, 419)
Screenshot: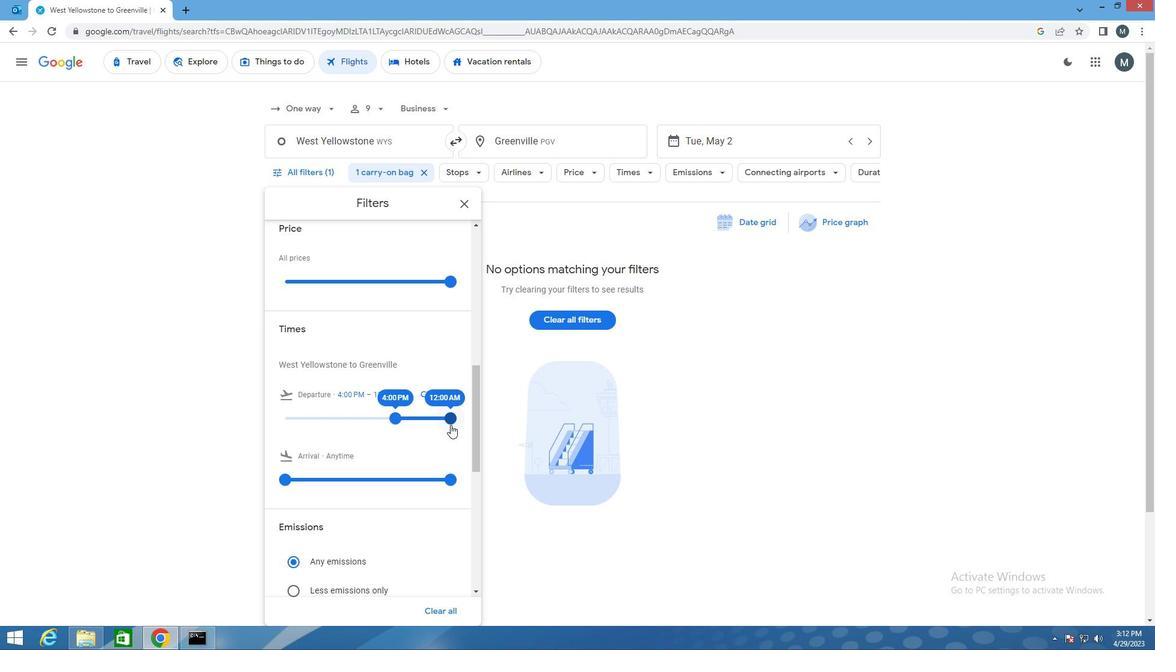 
Action: Mouse pressed left at (448, 419)
Screenshot: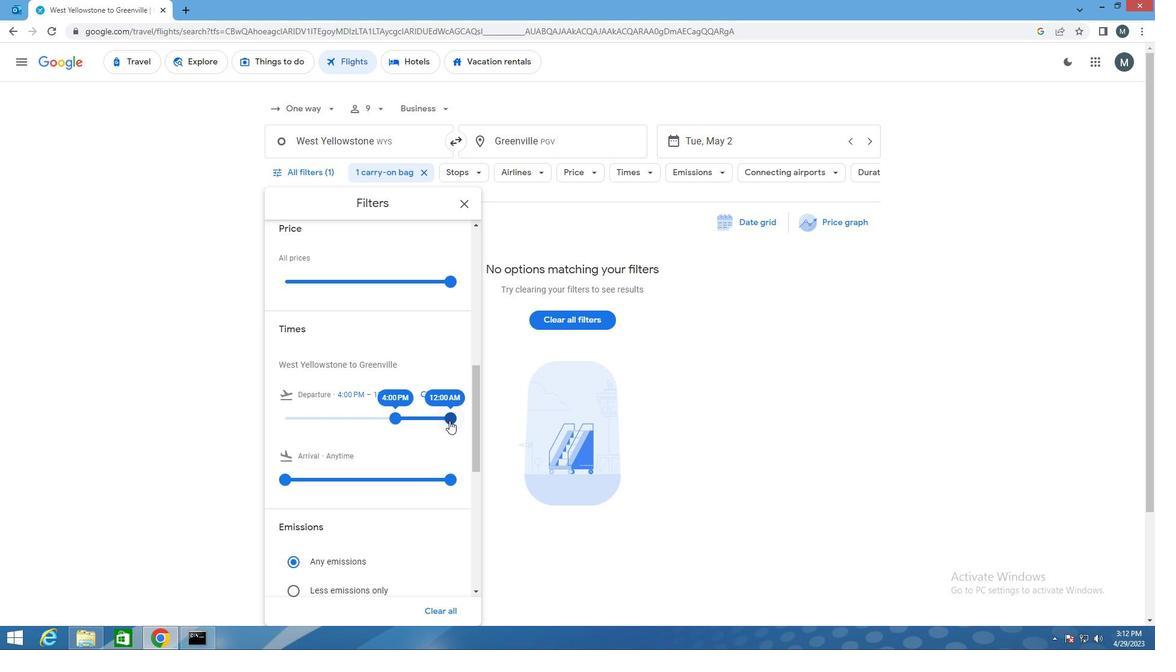 
Action: Mouse moved to (414, 320)
Screenshot: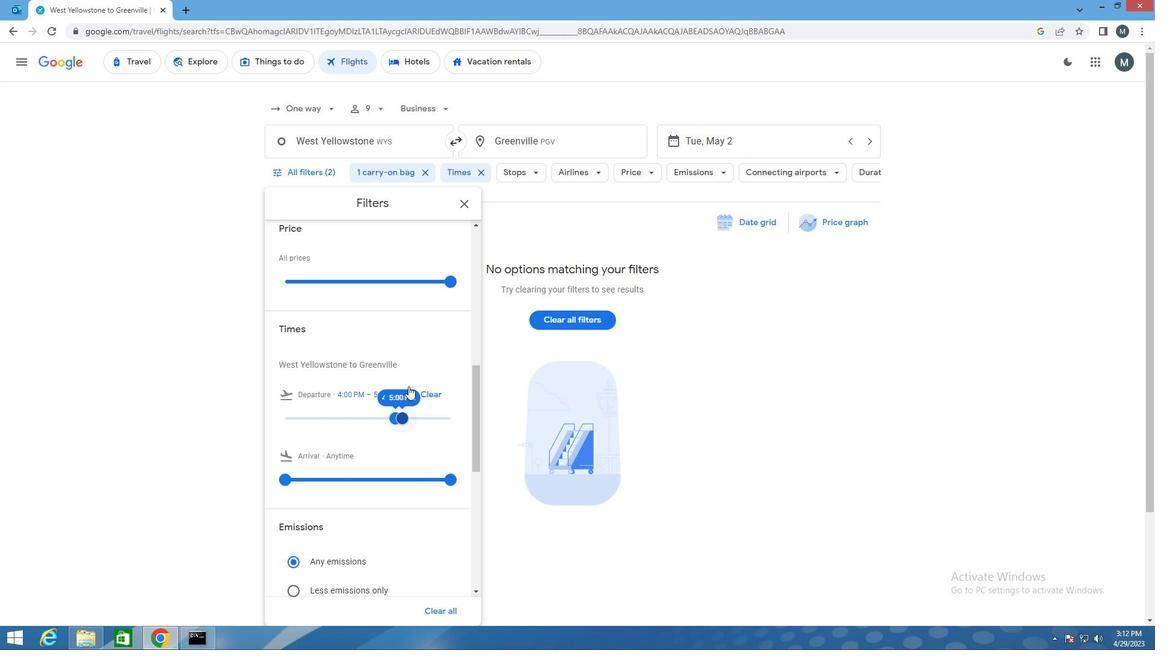 
Action: Mouse scrolled (414, 321) with delta (0, 0)
Screenshot: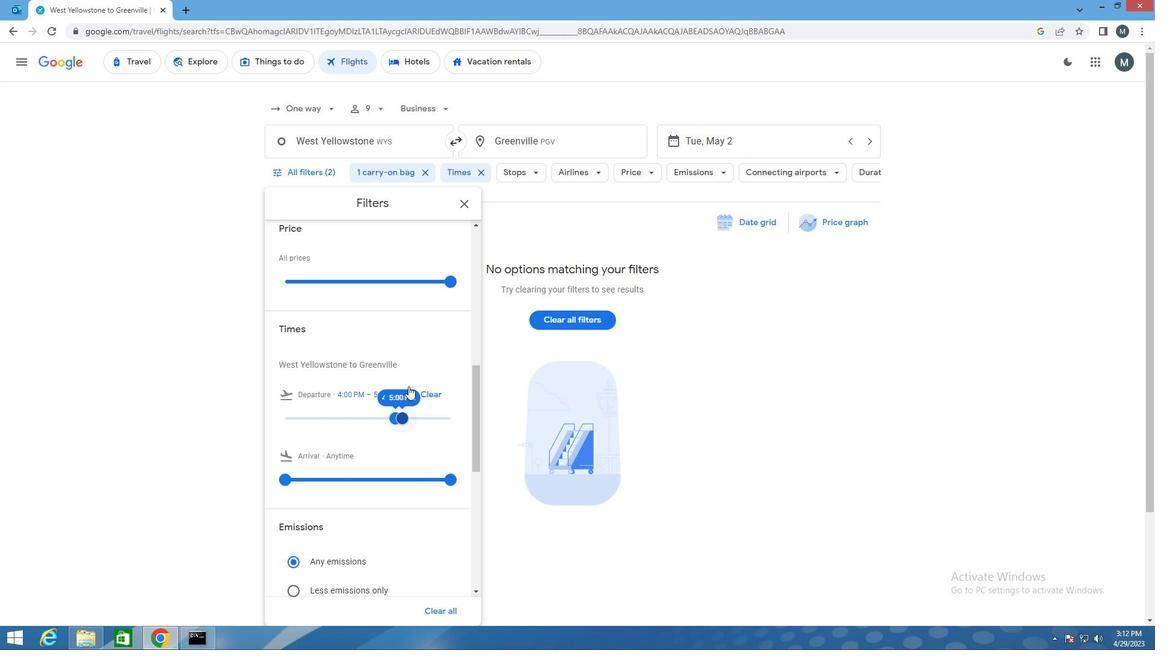 
Action: Mouse moved to (415, 319)
Screenshot: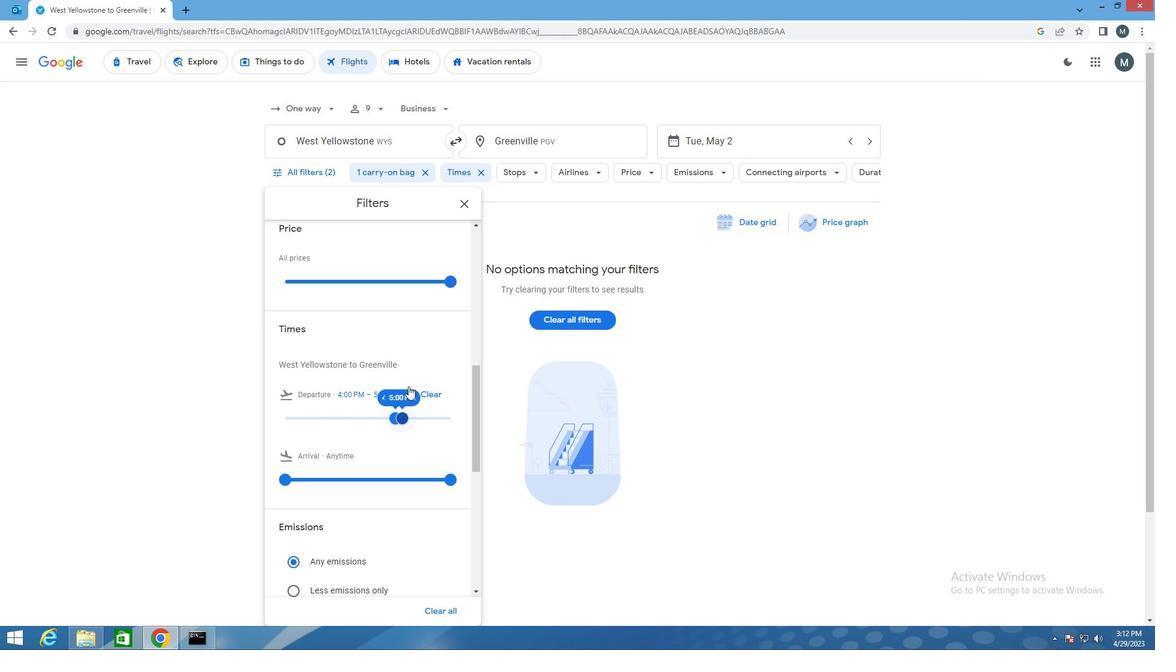 
Action: Mouse scrolled (415, 319) with delta (0, 0)
Screenshot: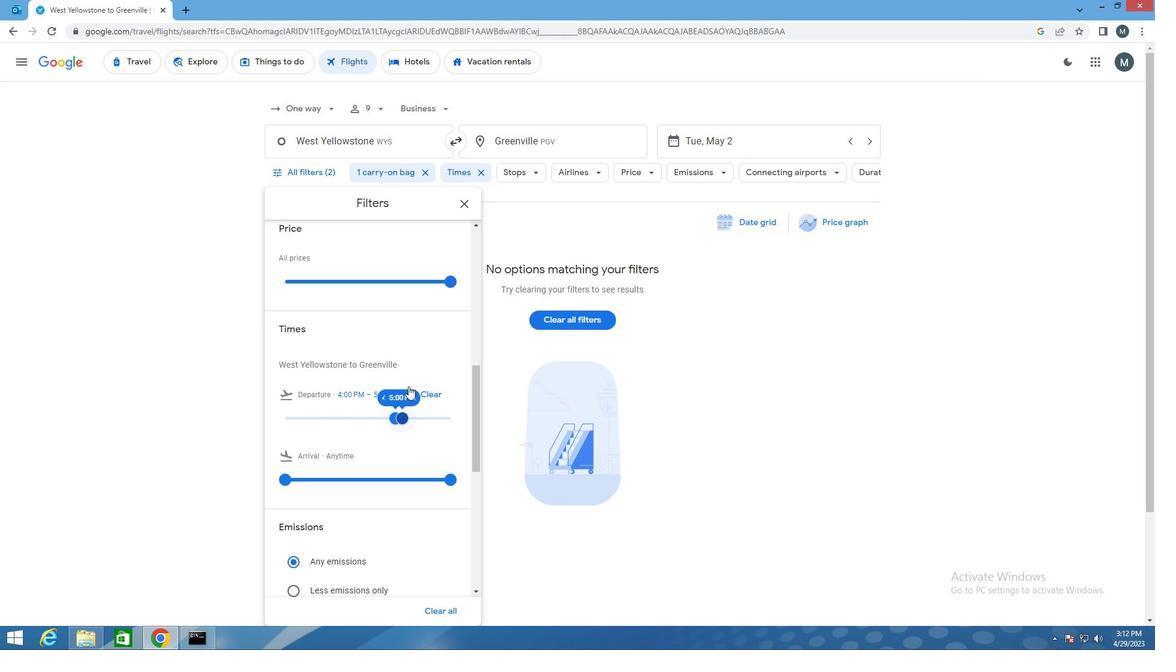 
Action: Mouse moved to (465, 210)
Screenshot: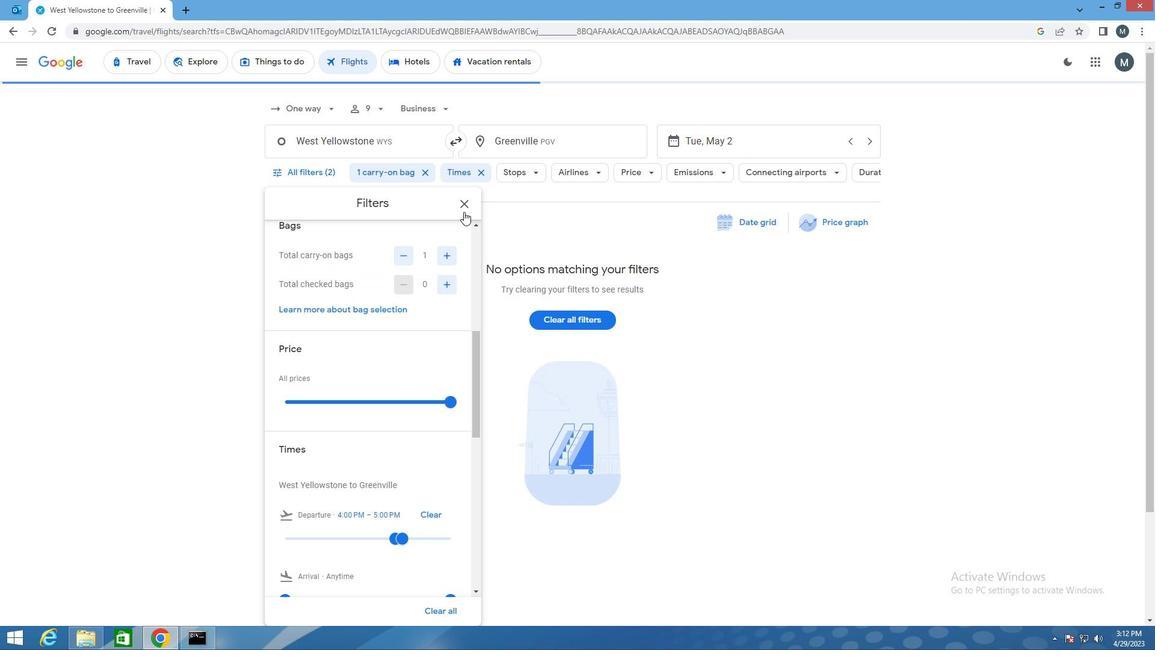 
Action: Mouse pressed left at (465, 210)
Screenshot: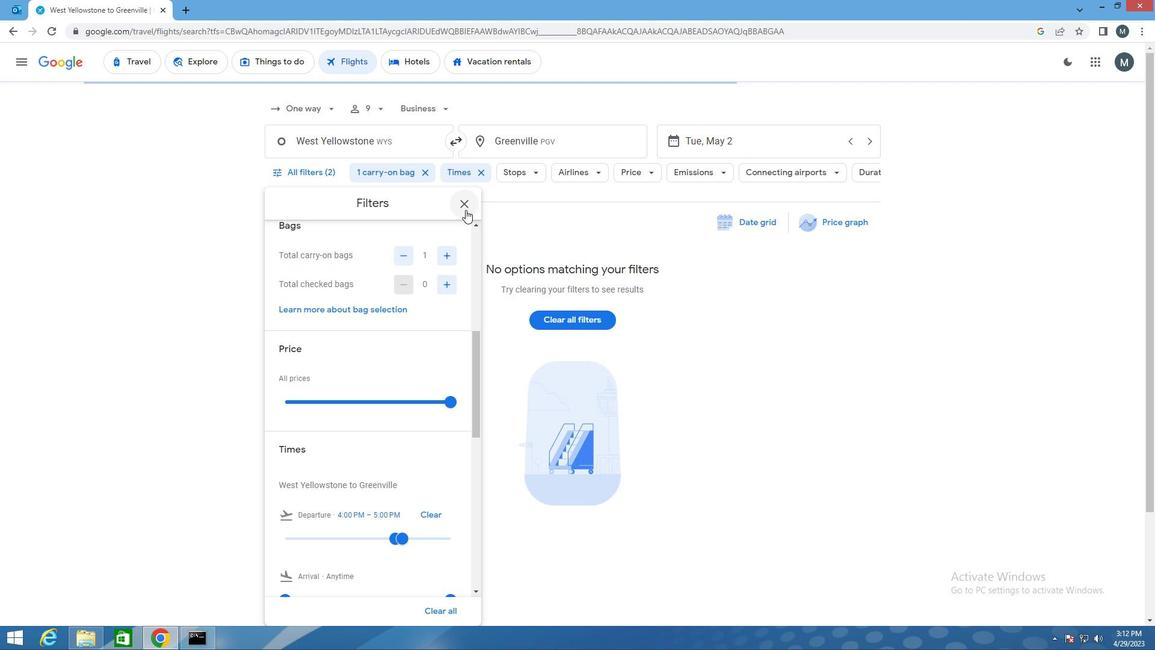 
Action: Mouse moved to (465, 210)
Screenshot: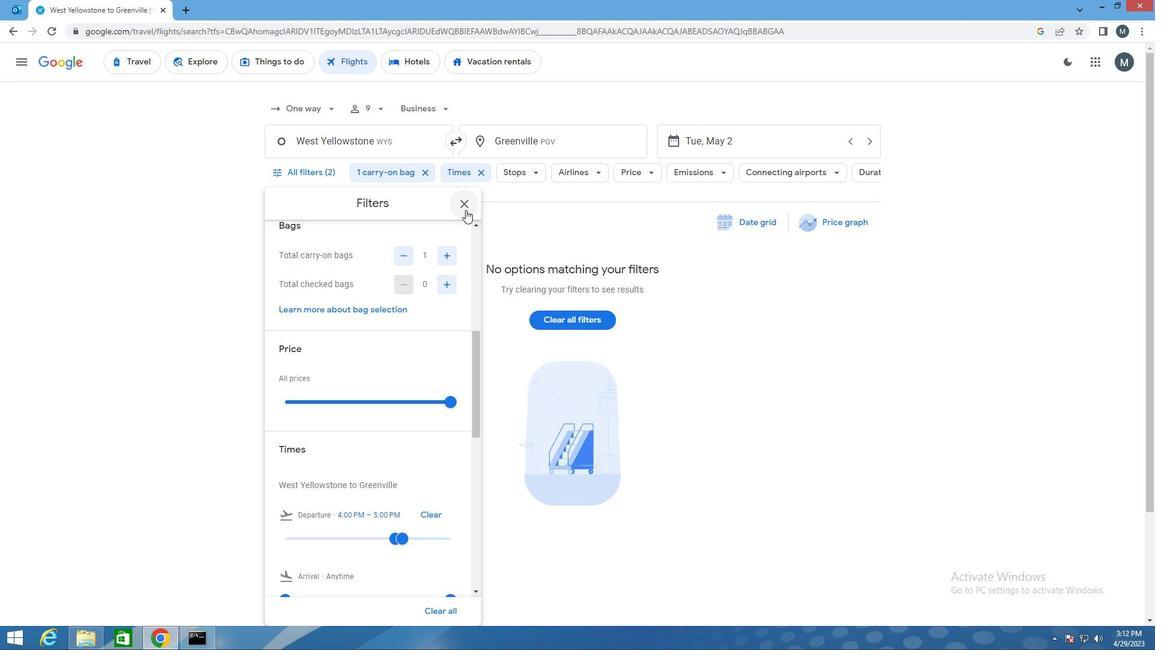 
